 Task: Find connections with filter location Kotagiri with filter topic #house with filter profile language Potuguese with filter current company ANAROCK with filter school Sri Guru Gobind Singh College Of Commerce with filter industry Secretarial Schools with filter service category Typing with filter keywords title Office Clerk
Action: Mouse moved to (311, 204)
Screenshot: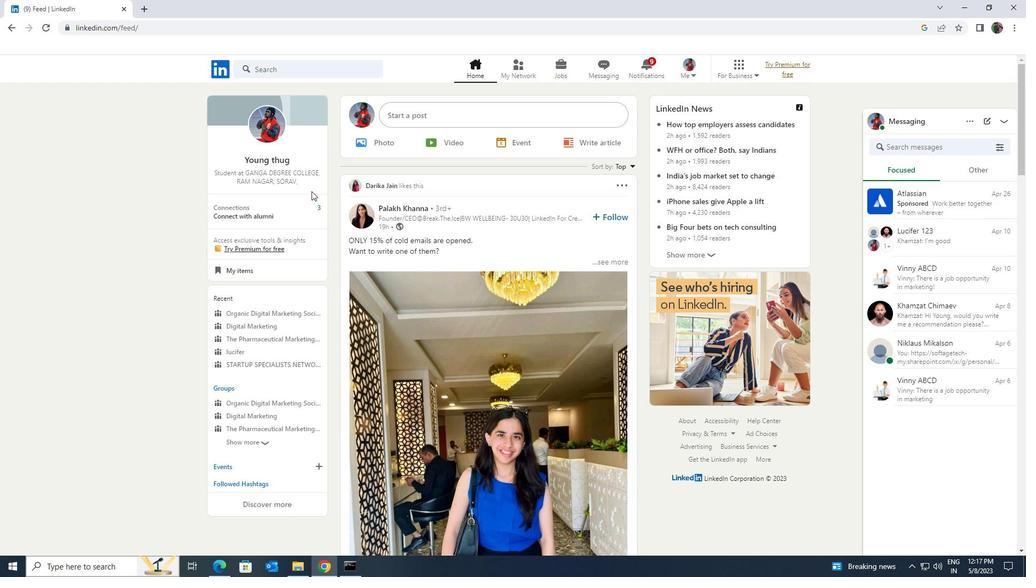
Action: Mouse pressed left at (311, 204)
Screenshot: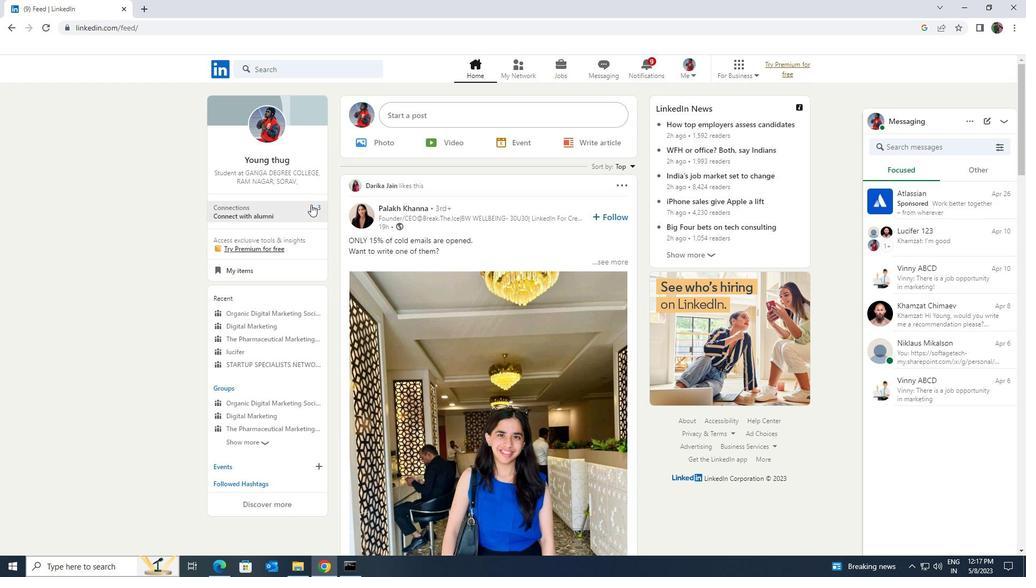 
Action: Mouse moved to (302, 132)
Screenshot: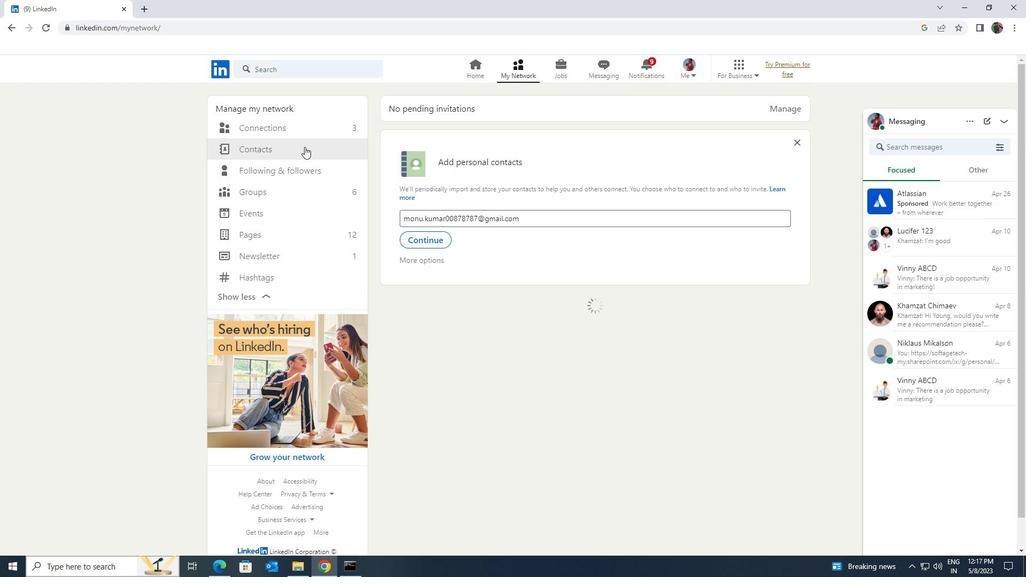 
Action: Mouse pressed left at (302, 132)
Screenshot: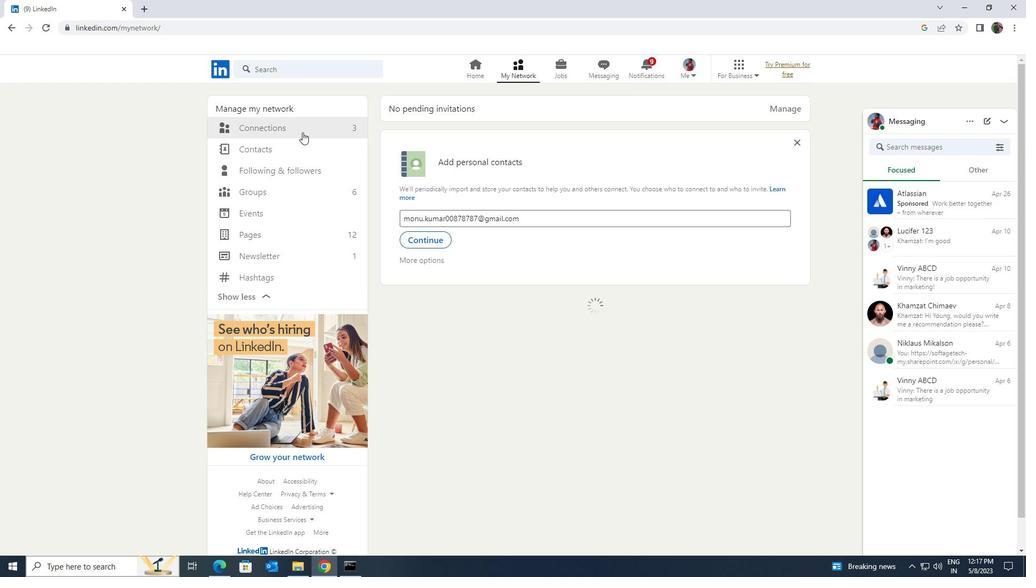 
Action: Mouse moved to (593, 125)
Screenshot: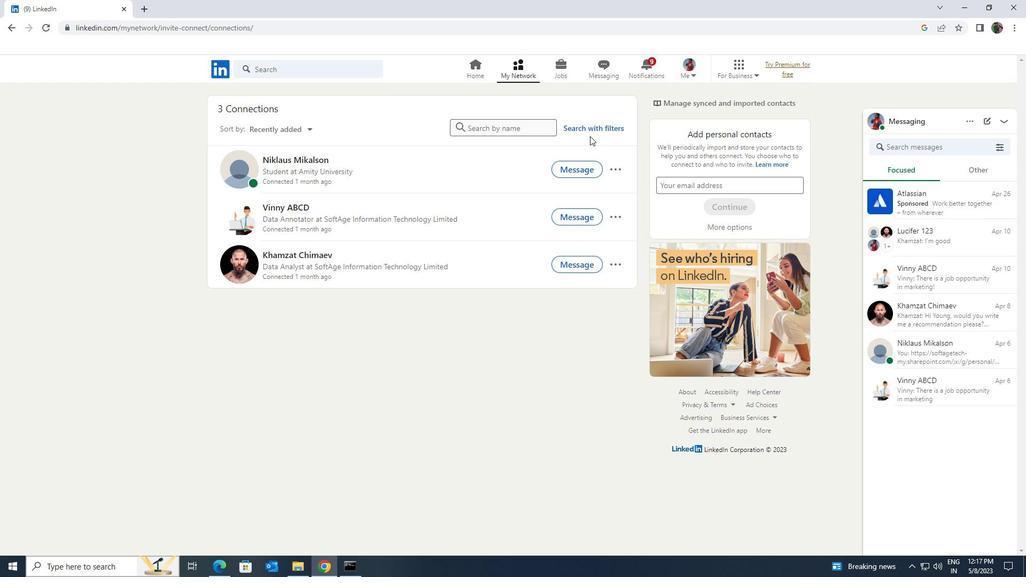 
Action: Mouse pressed left at (593, 125)
Screenshot: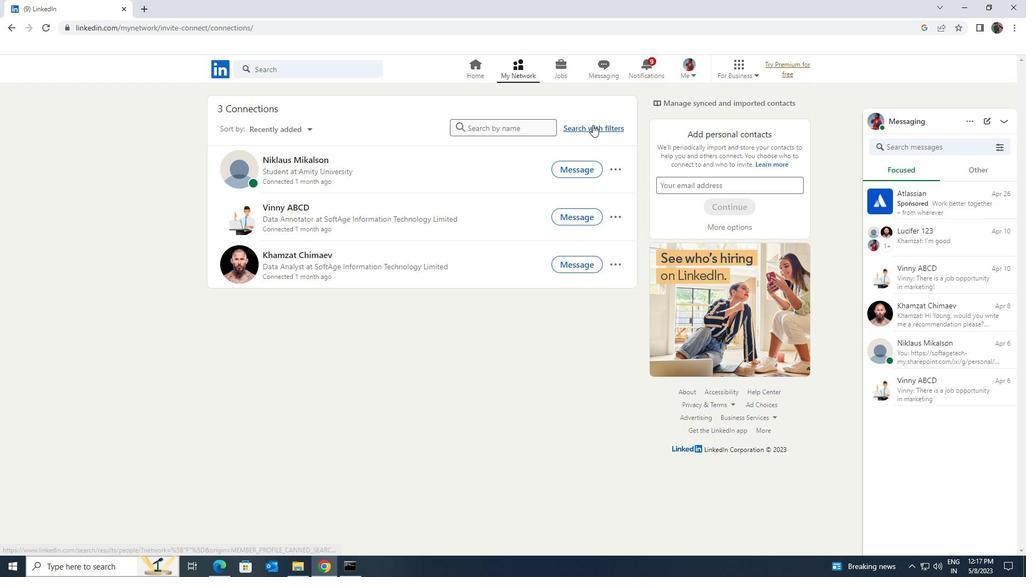 
Action: Mouse moved to (548, 97)
Screenshot: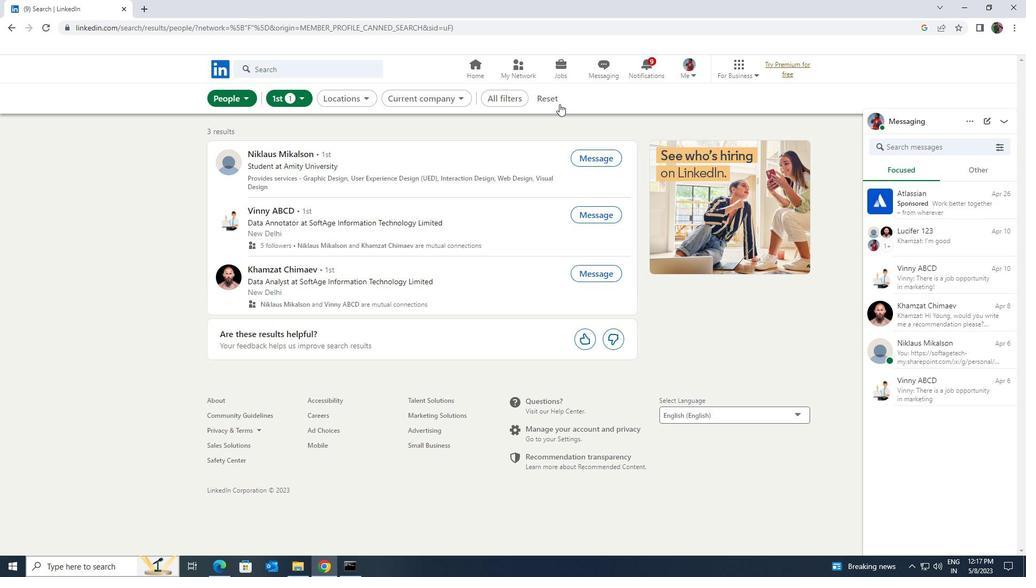 
Action: Mouse pressed left at (548, 97)
Screenshot: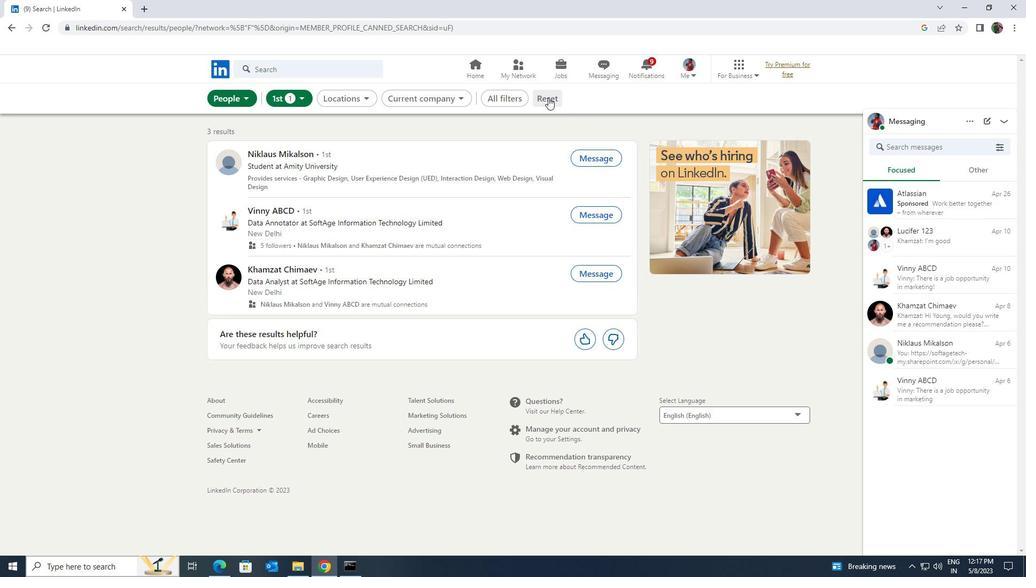 
Action: Mouse moved to (535, 96)
Screenshot: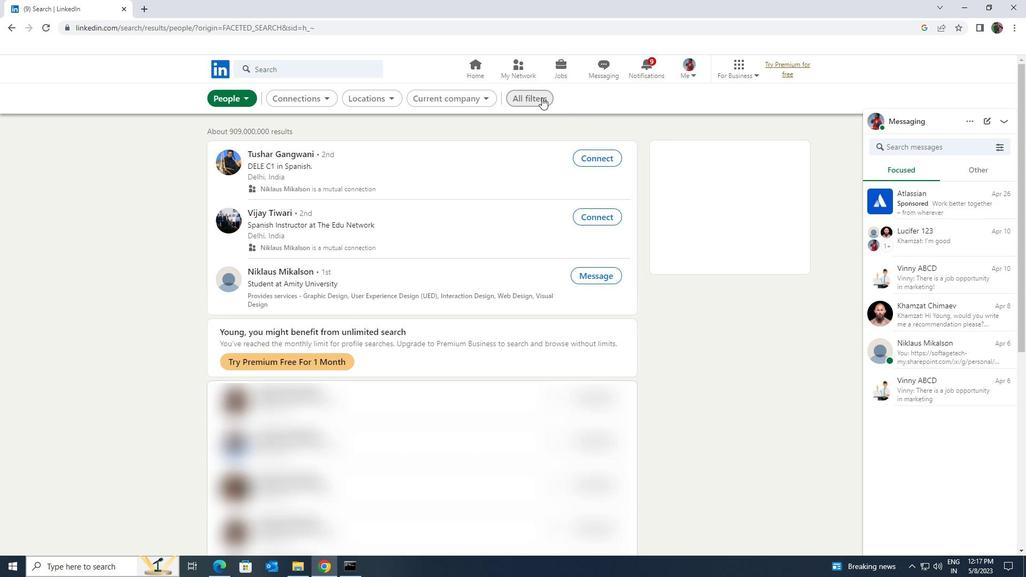 
Action: Mouse pressed left at (535, 96)
Screenshot: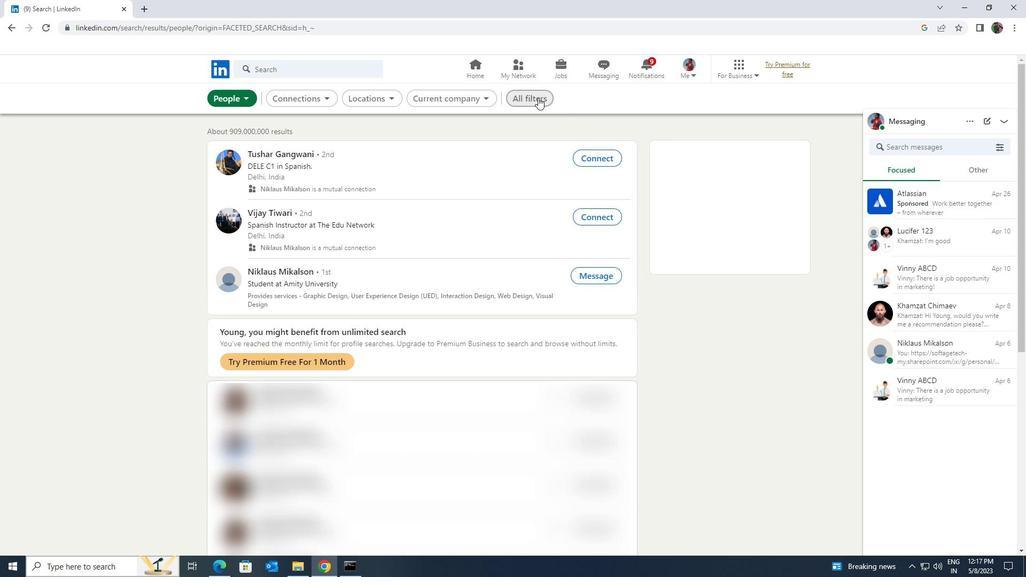 
Action: Mouse moved to (882, 421)
Screenshot: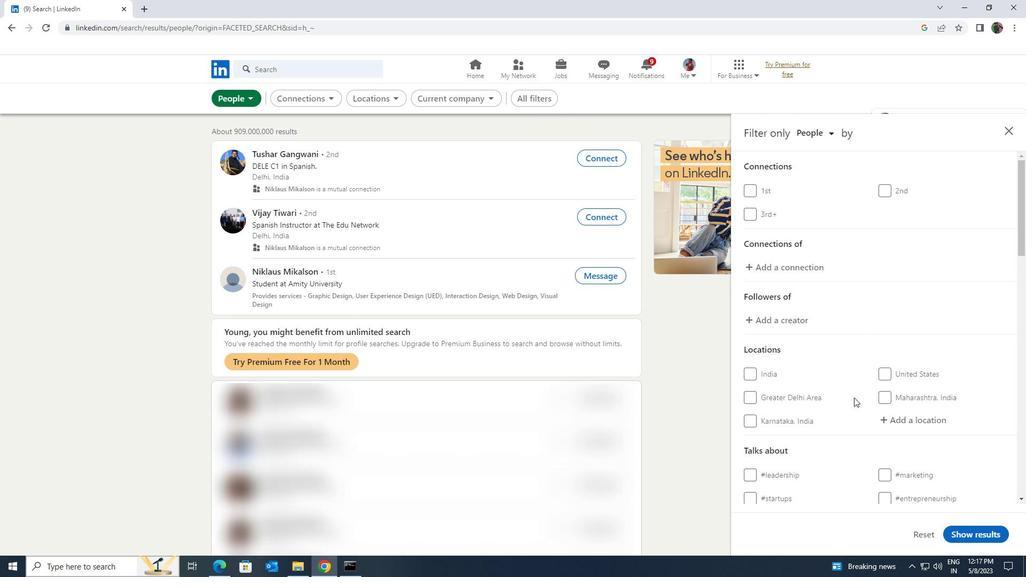
Action: Mouse pressed left at (882, 421)
Screenshot: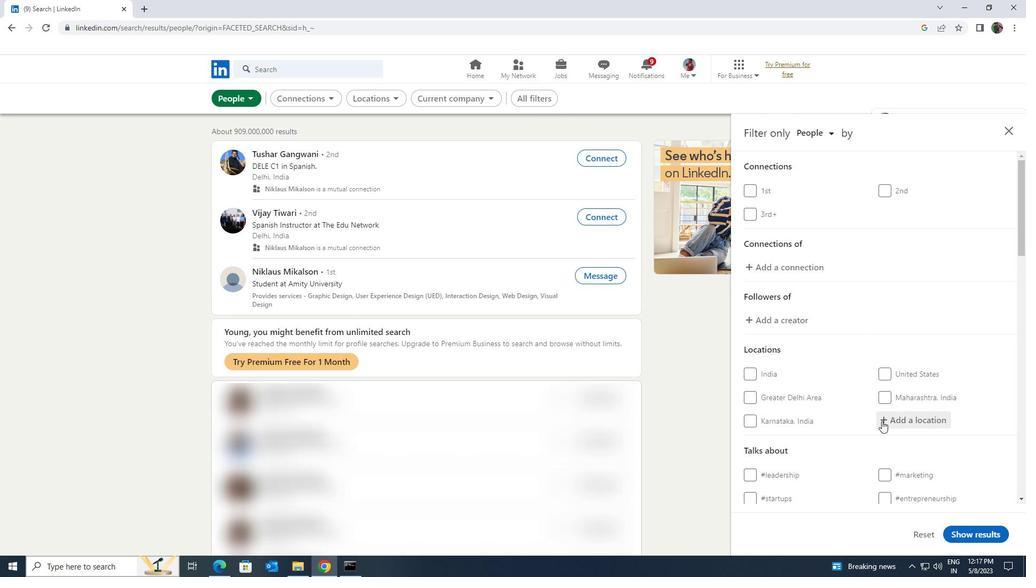 
Action: Key pressed <Key.shift>KOTAGIRI
Screenshot: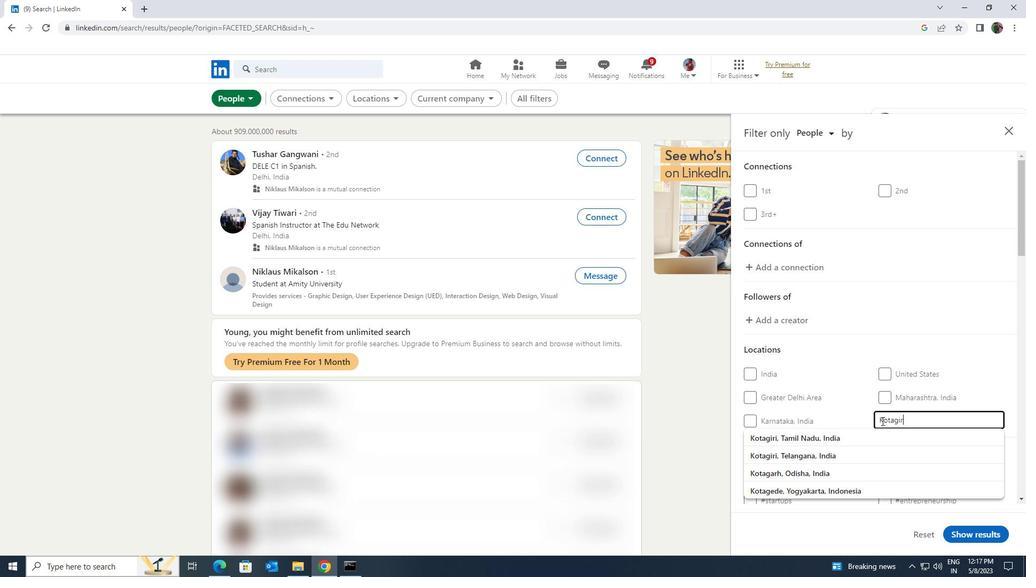 
Action: Mouse moved to (882, 431)
Screenshot: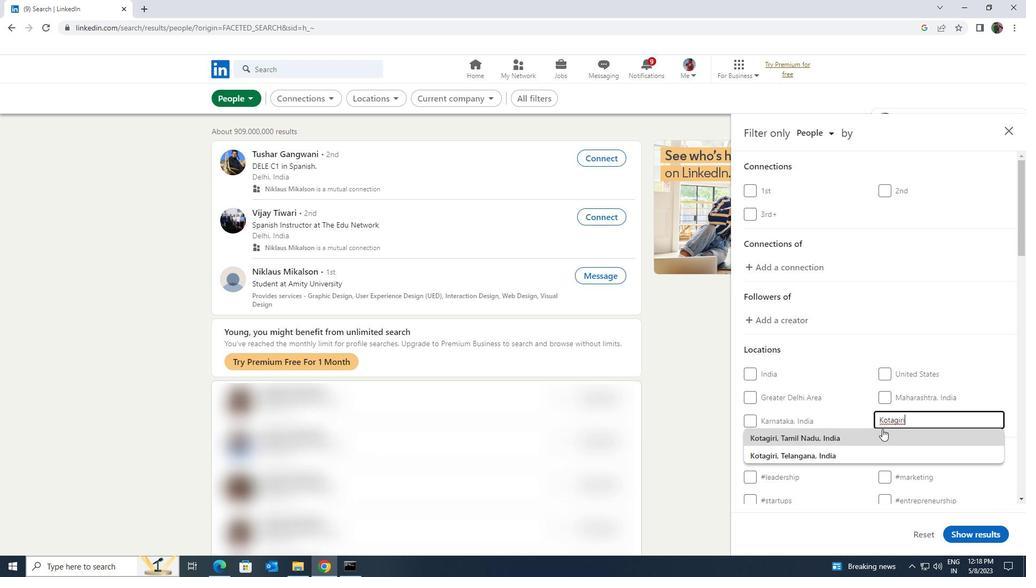 
Action: Mouse pressed left at (882, 431)
Screenshot: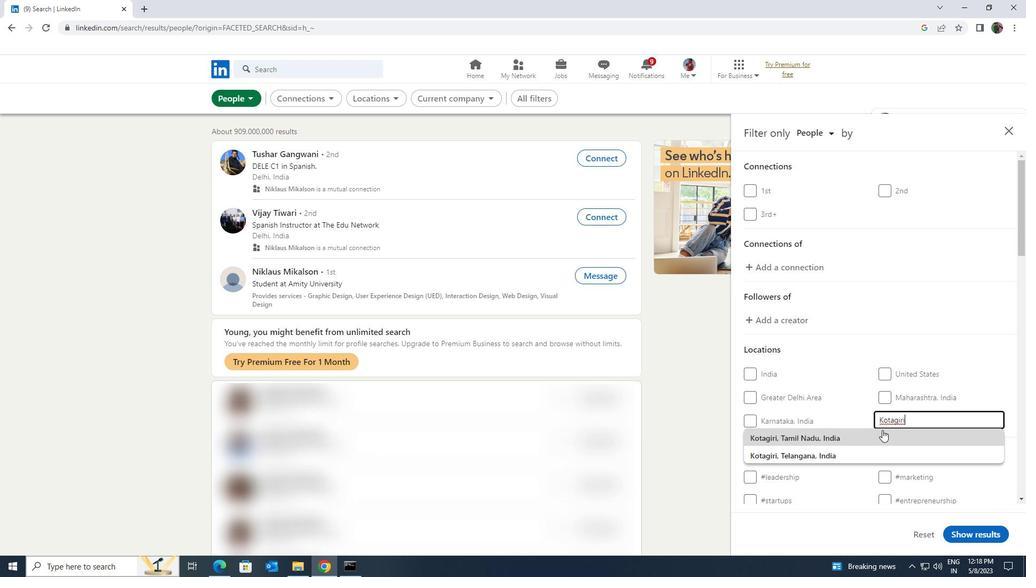 
Action: Mouse scrolled (882, 430) with delta (0, 0)
Screenshot: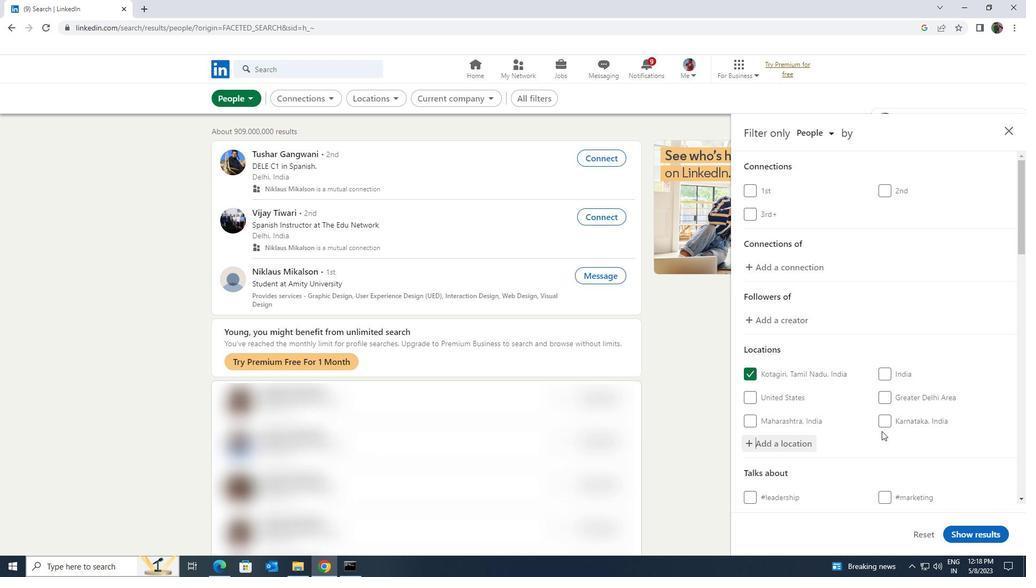 
Action: Mouse scrolled (882, 430) with delta (0, 0)
Screenshot: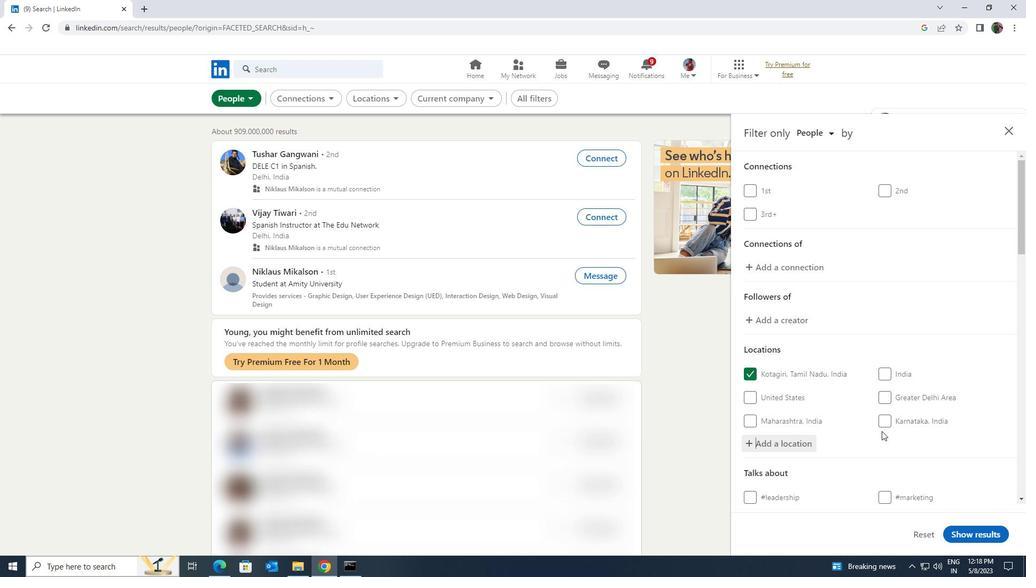 
Action: Mouse moved to (882, 431)
Screenshot: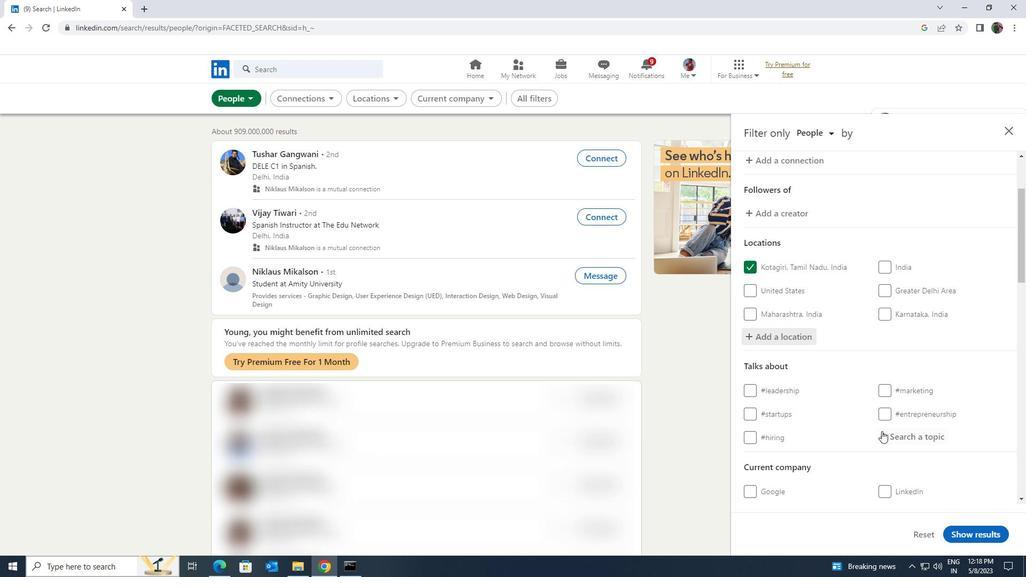 
Action: Mouse pressed left at (882, 431)
Screenshot: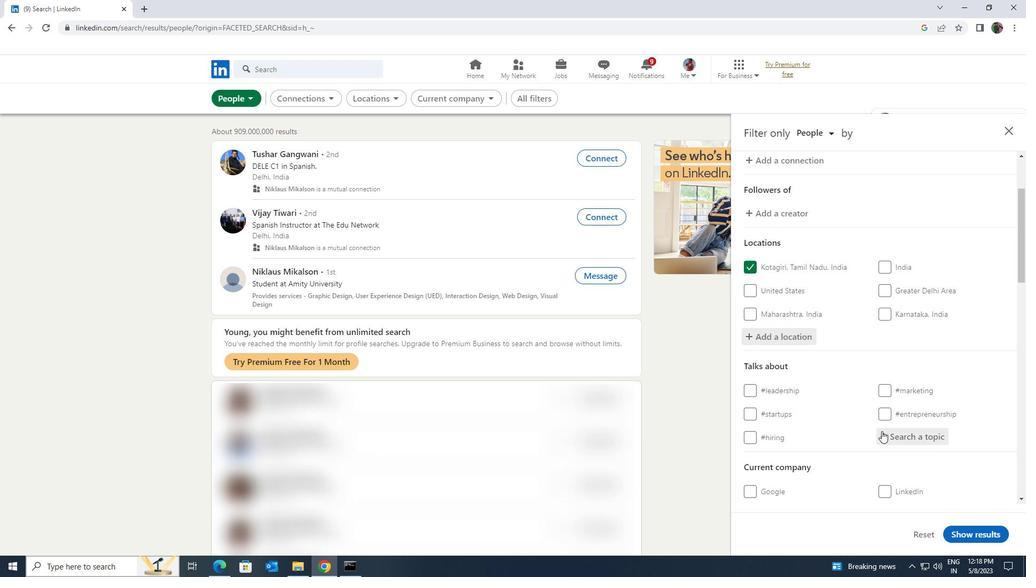 
Action: Key pressed <Key.shift><Key.shift><Key.shift><Key.shift>HOUSE
Screenshot: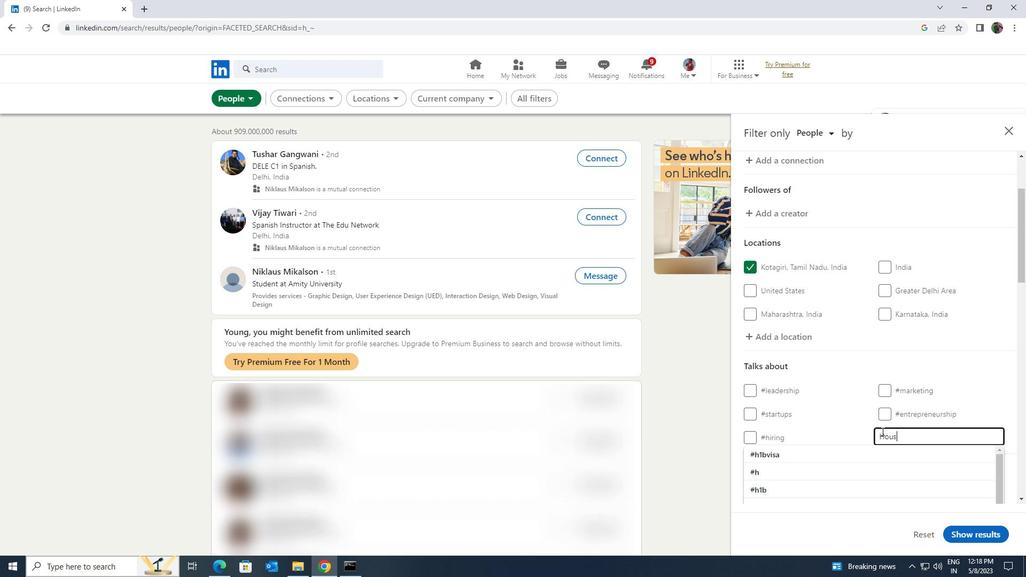 
Action: Mouse moved to (871, 451)
Screenshot: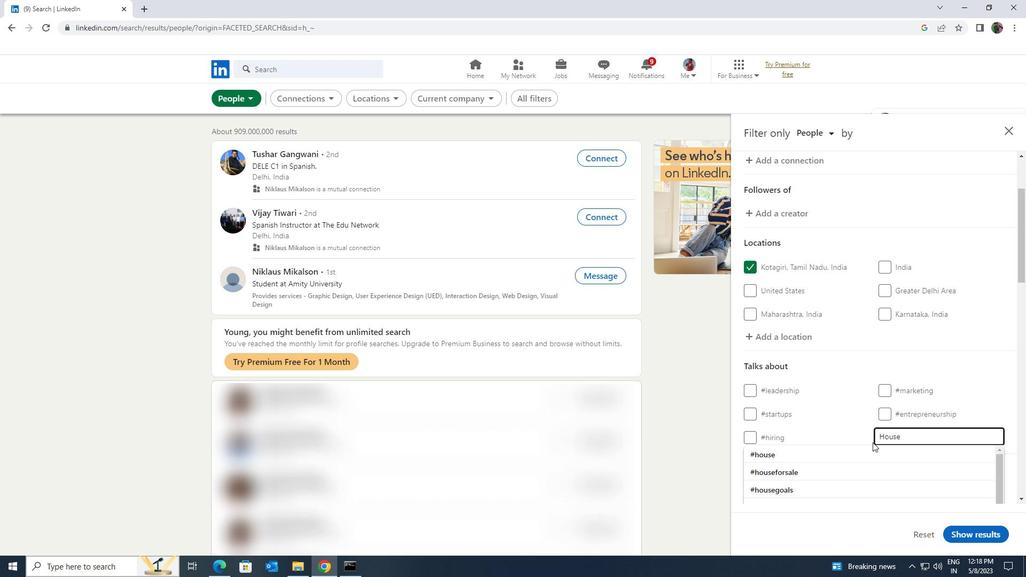 
Action: Mouse pressed left at (871, 451)
Screenshot: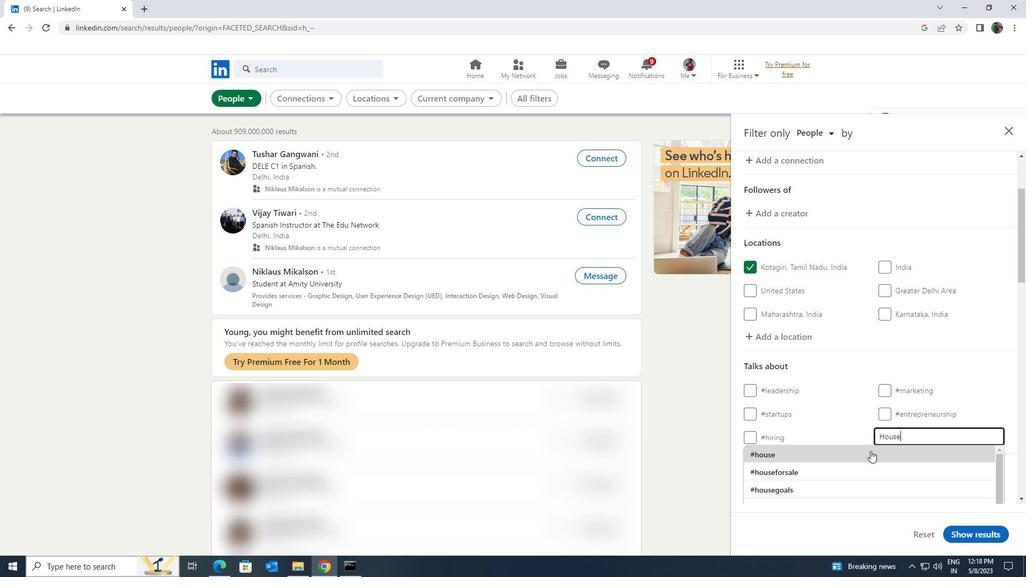 
Action: Mouse moved to (866, 448)
Screenshot: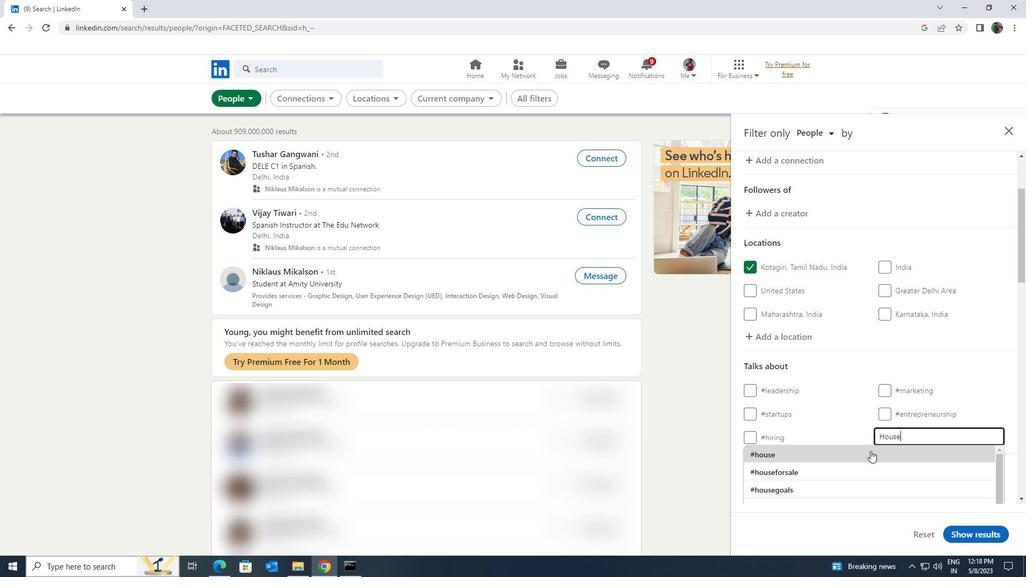 
Action: Mouse scrolled (866, 448) with delta (0, 0)
Screenshot: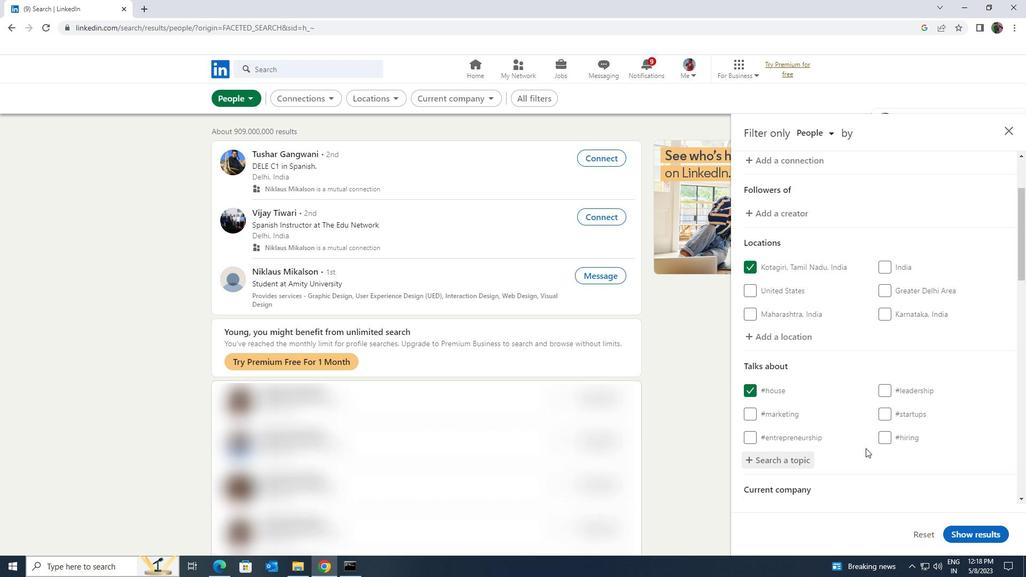 
Action: Mouse scrolled (866, 448) with delta (0, 0)
Screenshot: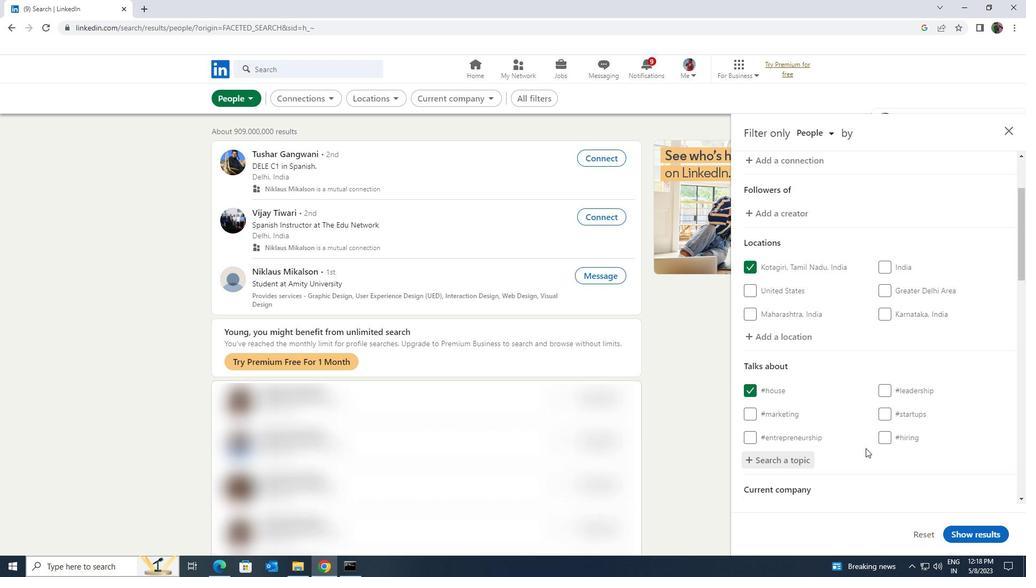 
Action: Mouse scrolled (866, 448) with delta (0, 0)
Screenshot: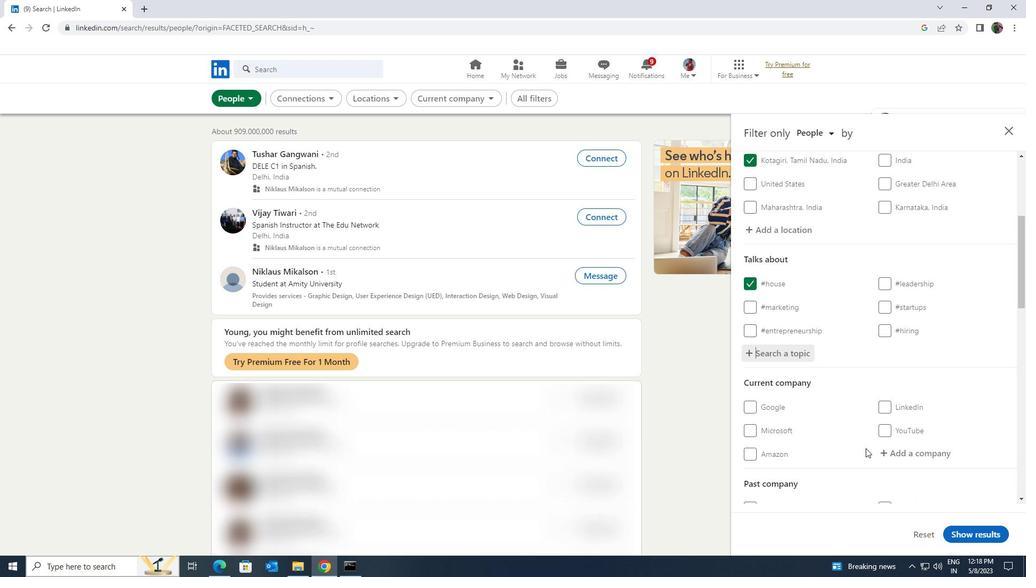 
Action: Mouse scrolled (866, 448) with delta (0, 0)
Screenshot: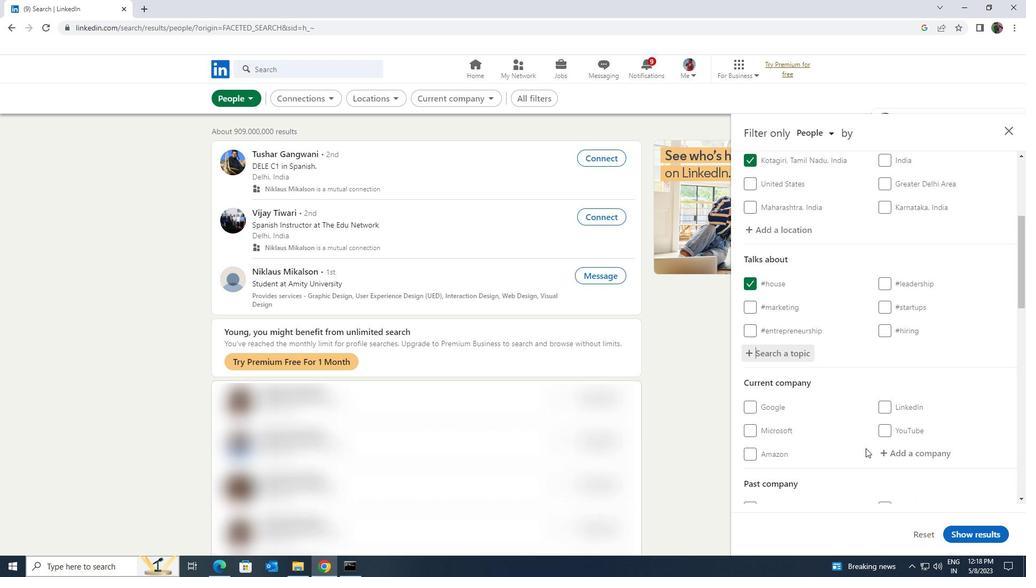 
Action: Mouse scrolled (866, 448) with delta (0, 0)
Screenshot: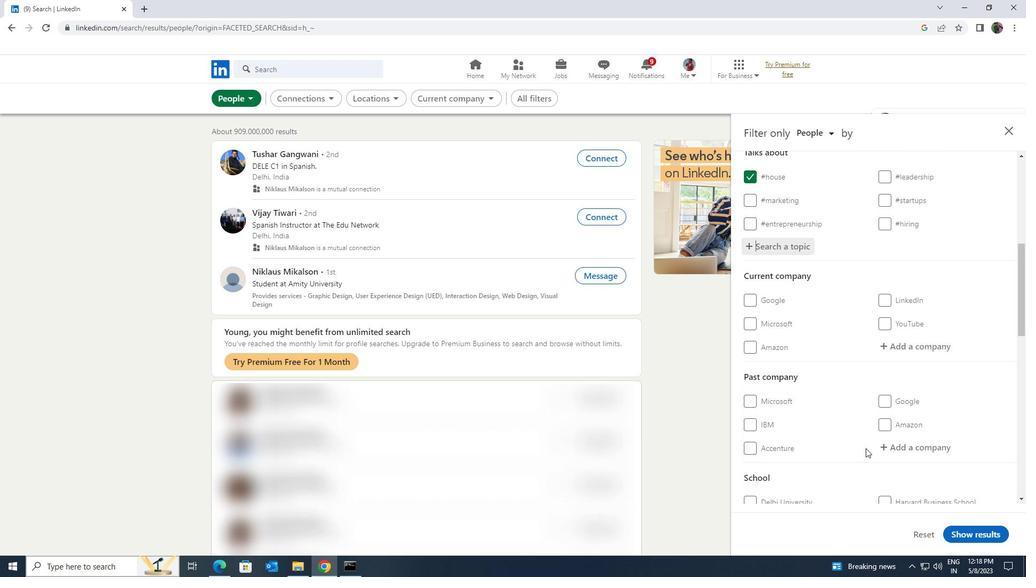 
Action: Mouse scrolled (866, 448) with delta (0, 0)
Screenshot: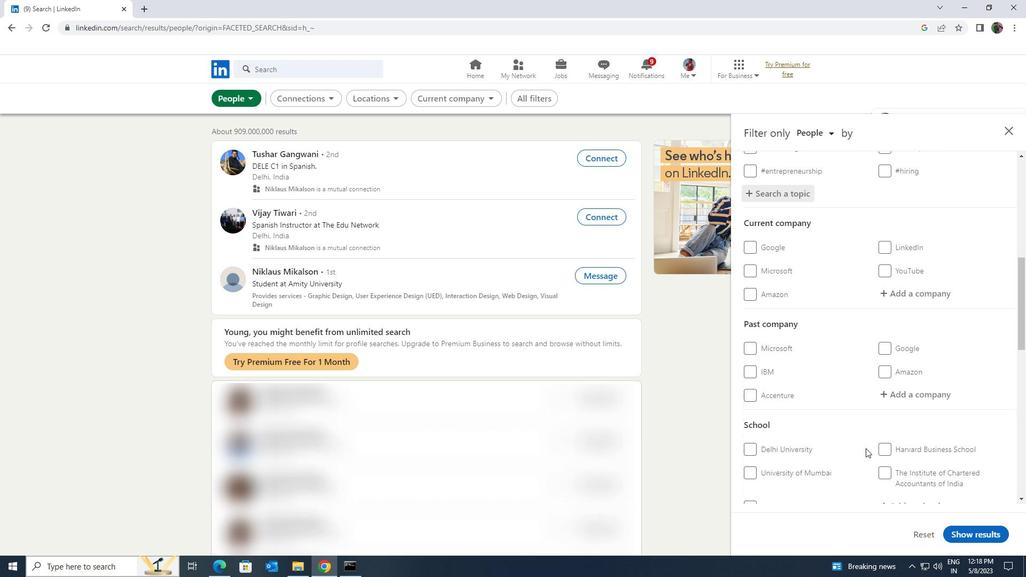 
Action: Mouse scrolled (866, 448) with delta (0, 0)
Screenshot: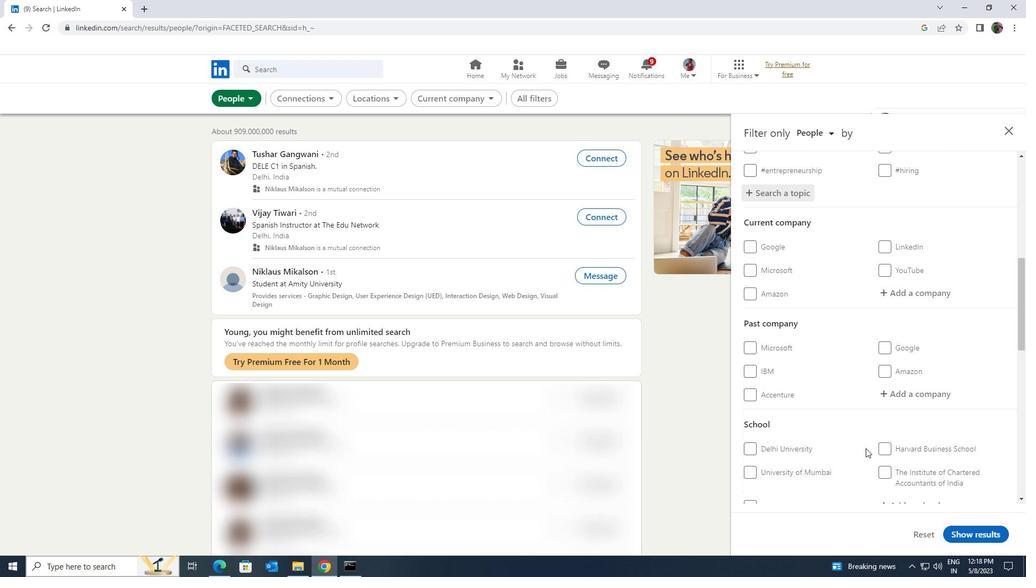
Action: Mouse scrolled (866, 448) with delta (0, 0)
Screenshot: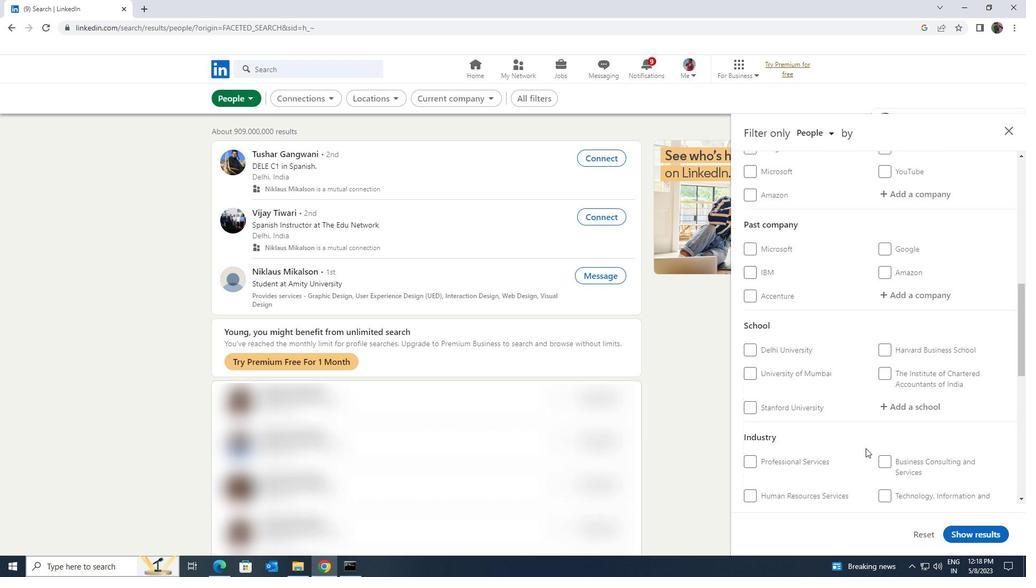 
Action: Mouse scrolled (866, 448) with delta (0, 0)
Screenshot: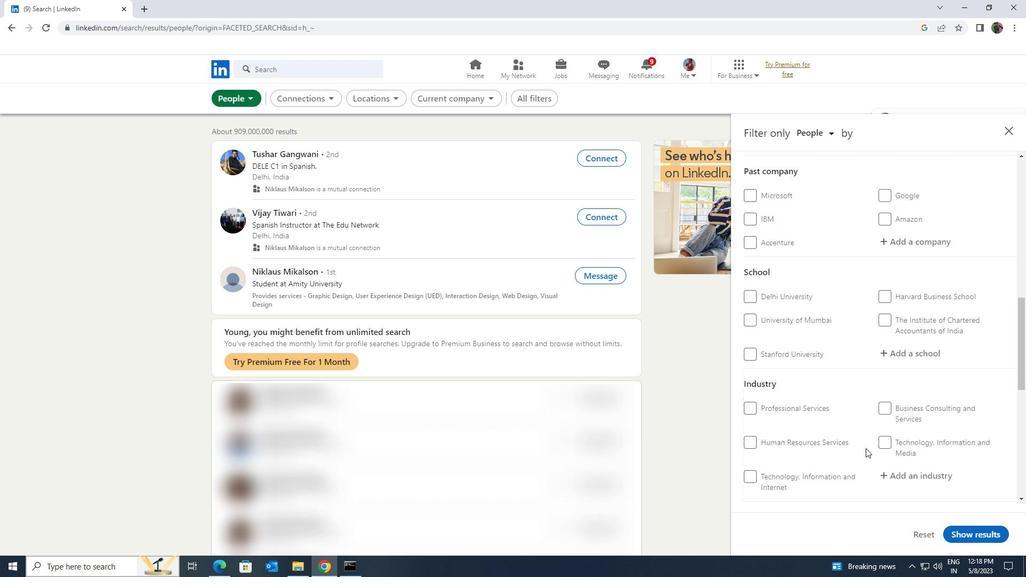
Action: Mouse scrolled (866, 448) with delta (0, 0)
Screenshot: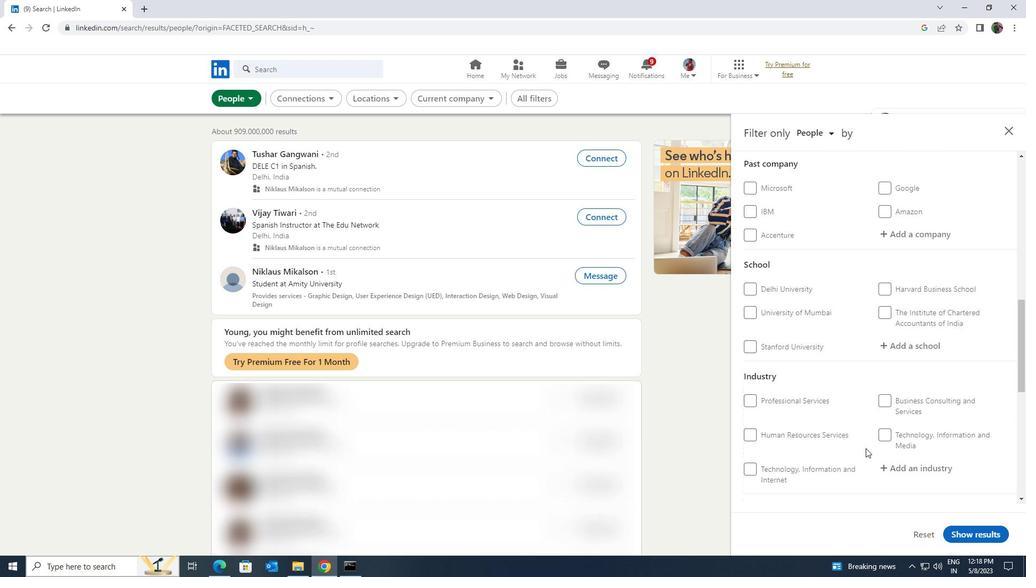 
Action: Mouse scrolled (866, 448) with delta (0, 0)
Screenshot: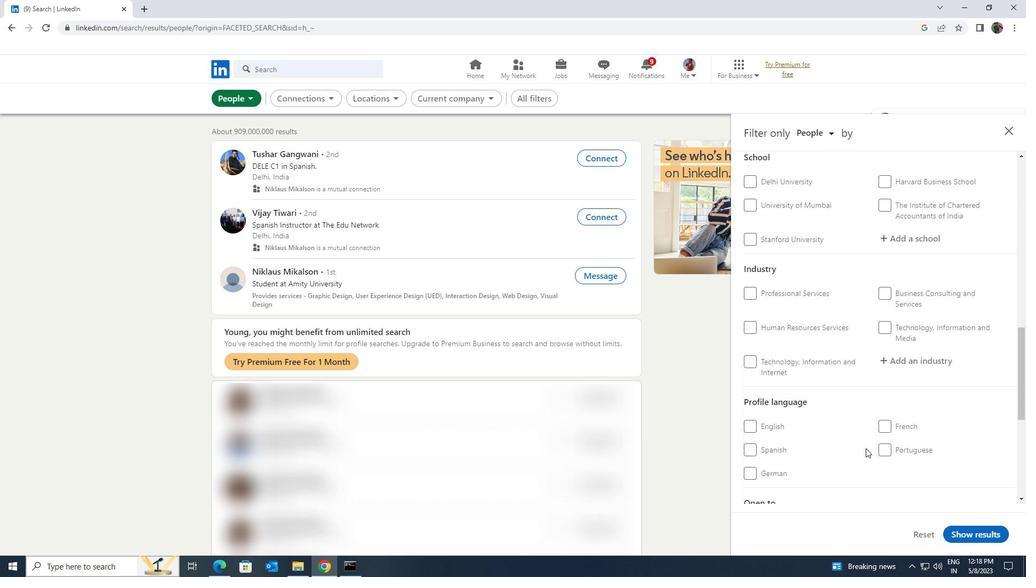 
Action: Mouse moved to (882, 397)
Screenshot: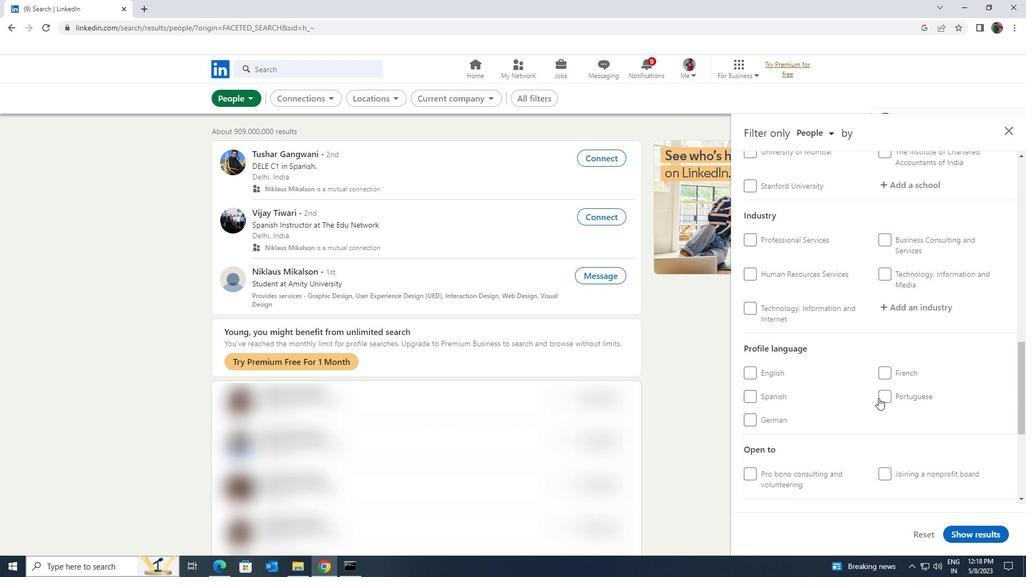 
Action: Mouse pressed left at (882, 397)
Screenshot: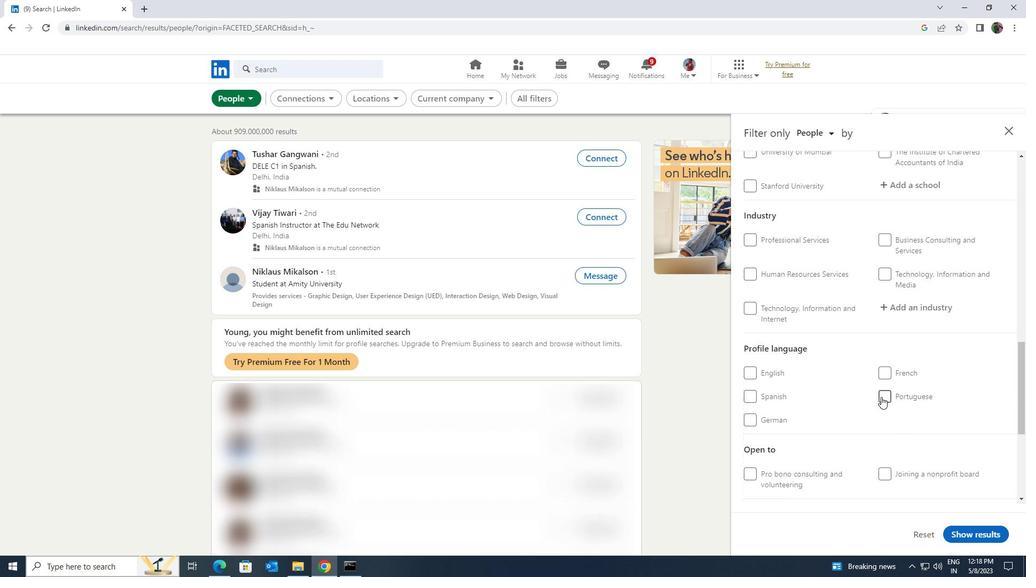 
Action: Mouse moved to (883, 399)
Screenshot: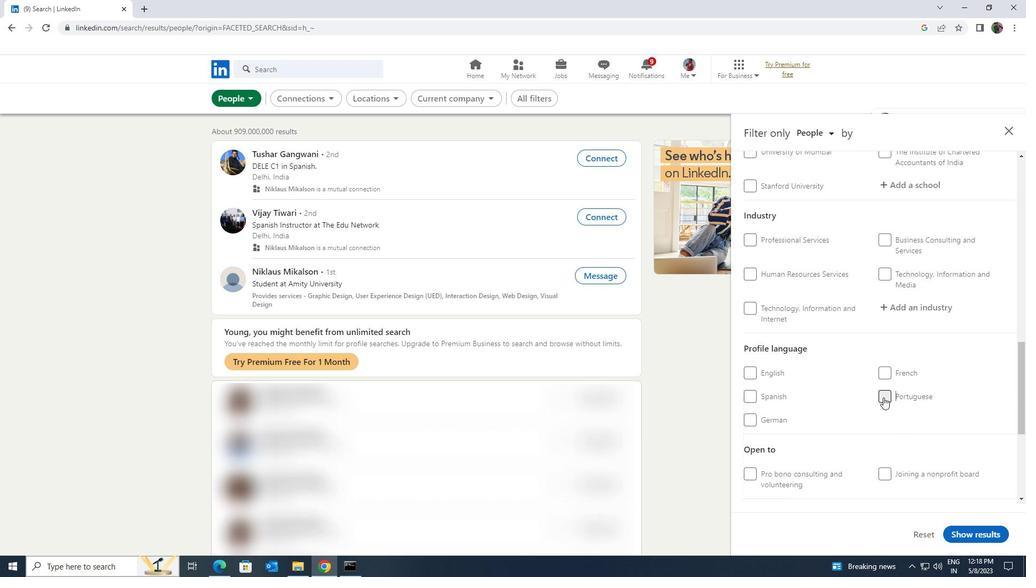 
Action: Mouse scrolled (883, 399) with delta (0, 0)
Screenshot: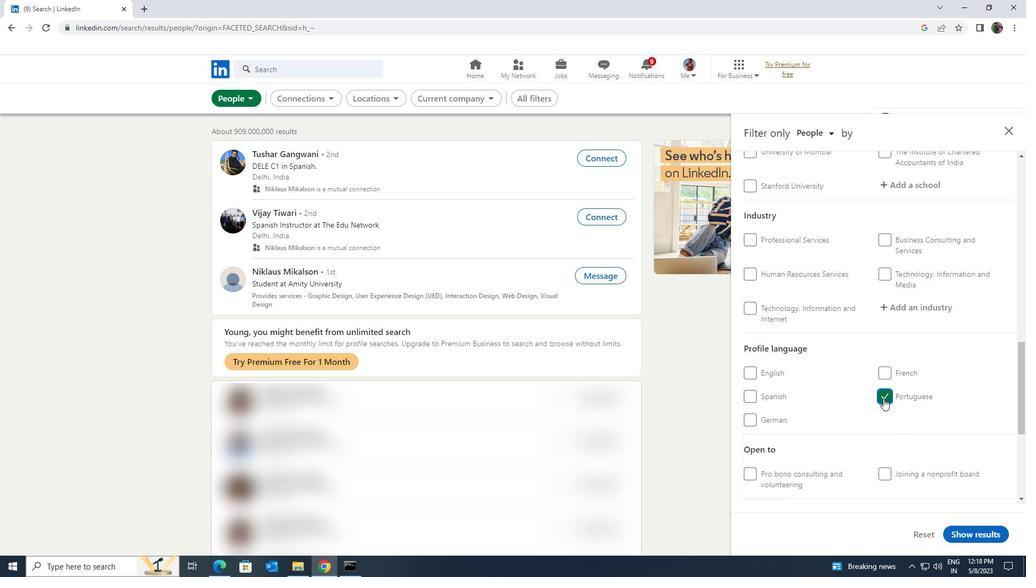
Action: Mouse scrolled (883, 399) with delta (0, 0)
Screenshot: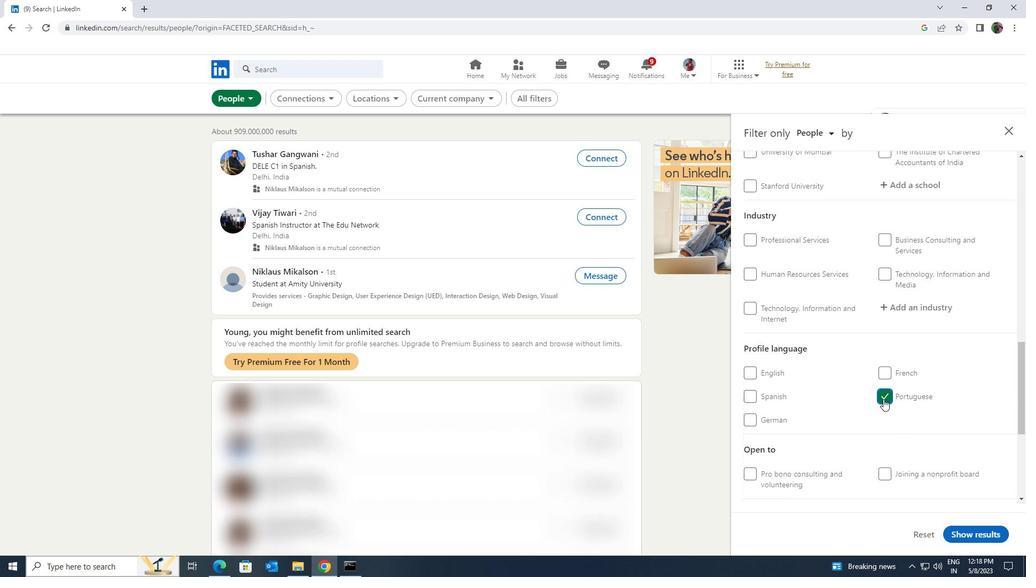 
Action: Mouse scrolled (883, 399) with delta (0, 0)
Screenshot: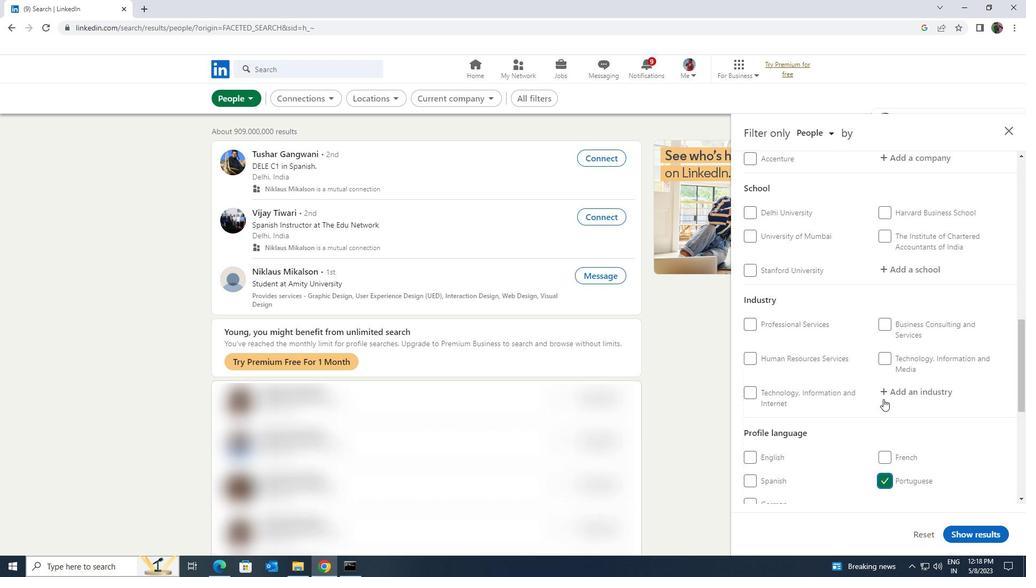 
Action: Mouse scrolled (883, 399) with delta (0, 0)
Screenshot: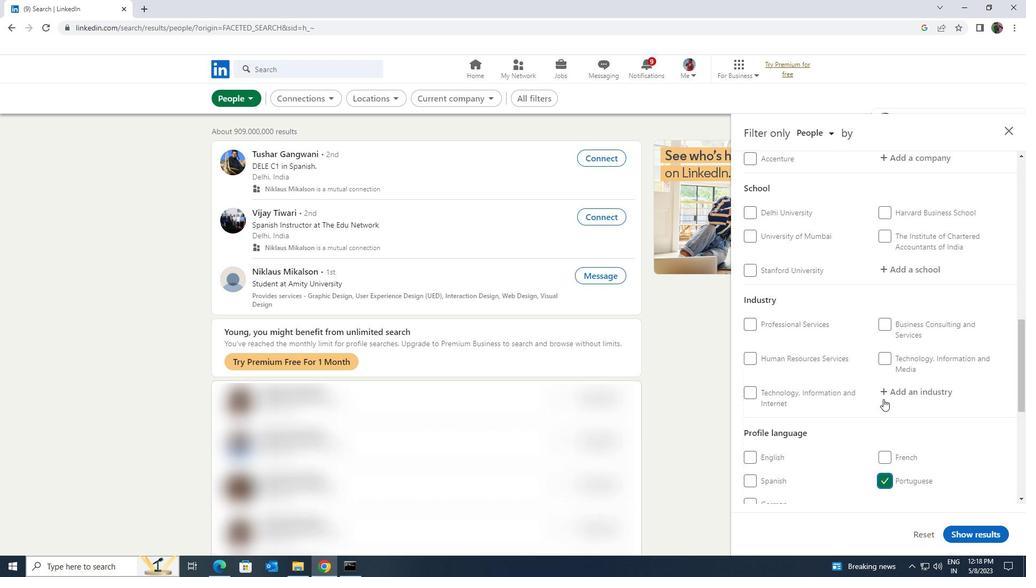 
Action: Mouse scrolled (883, 399) with delta (0, 0)
Screenshot: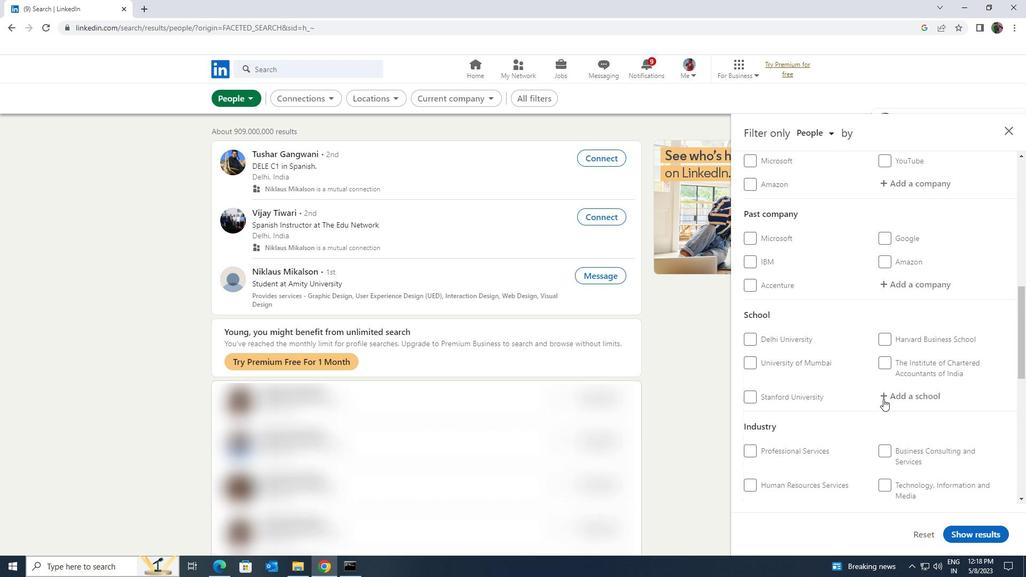 
Action: Mouse scrolled (883, 399) with delta (0, 0)
Screenshot: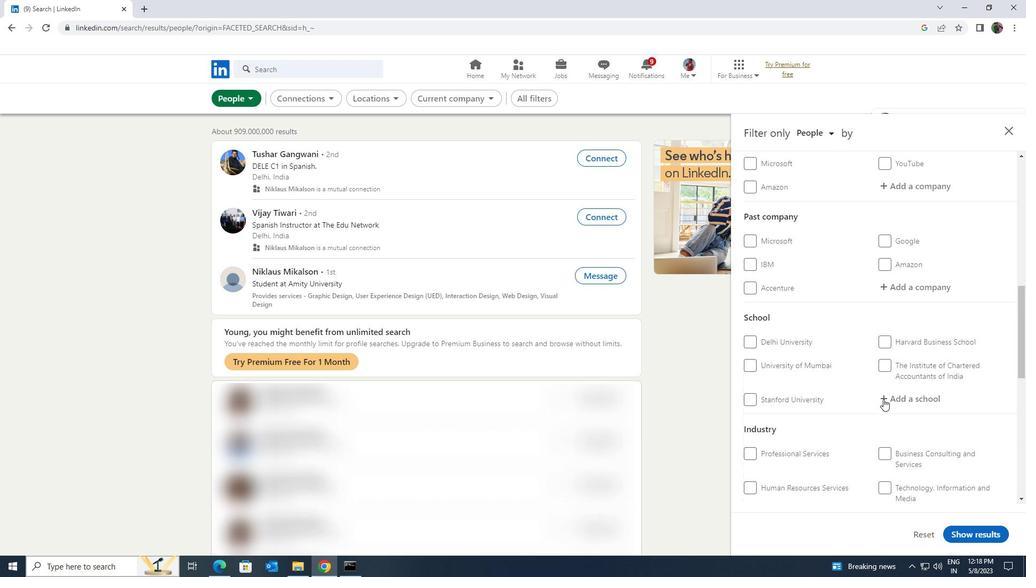 
Action: Mouse scrolled (883, 399) with delta (0, 0)
Screenshot: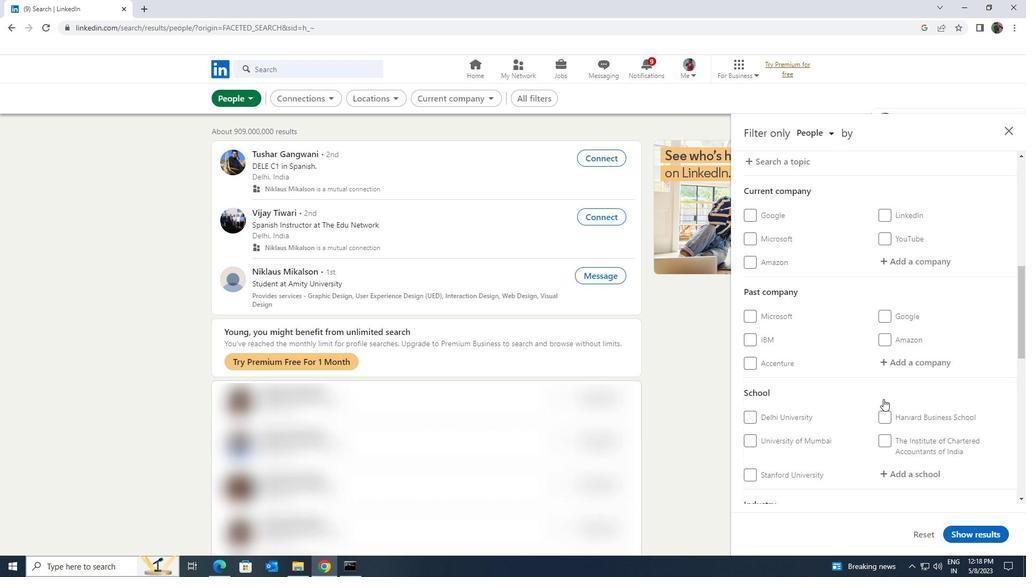 
Action: Mouse moved to (890, 353)
Screenshot: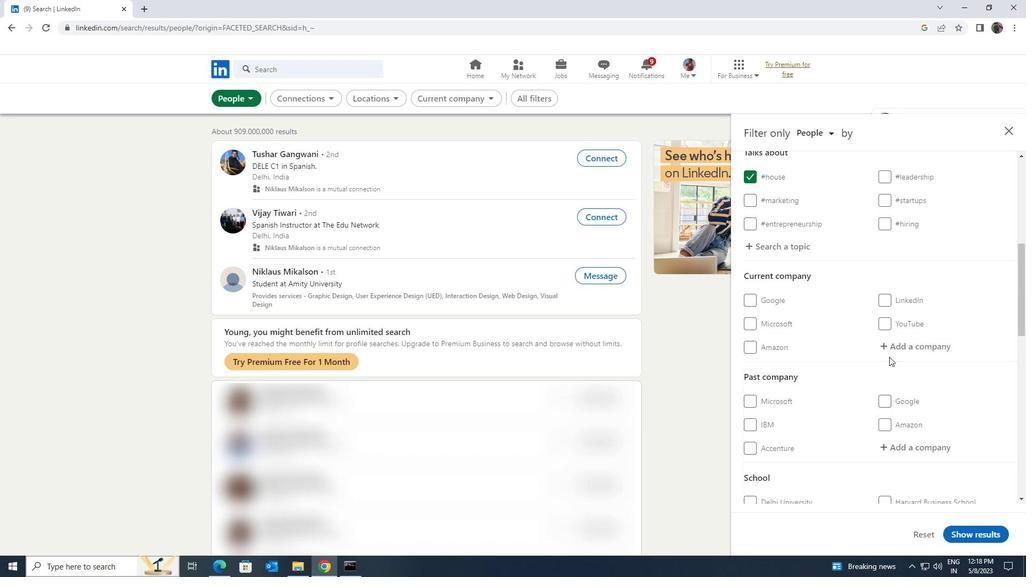 
Action: Mouse pressed left at (890, 353)
Screenshot: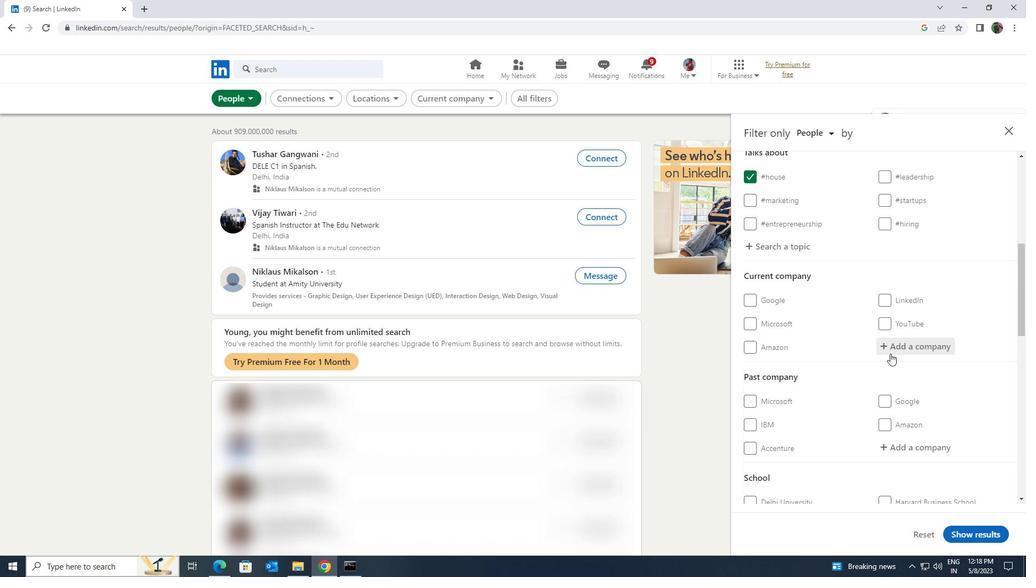 
Action: Key pressed <Key.shift><Key.shift><Key.shift><Key.shift><Key.shift>ANAR<Key.shift>OCK
Screenshot: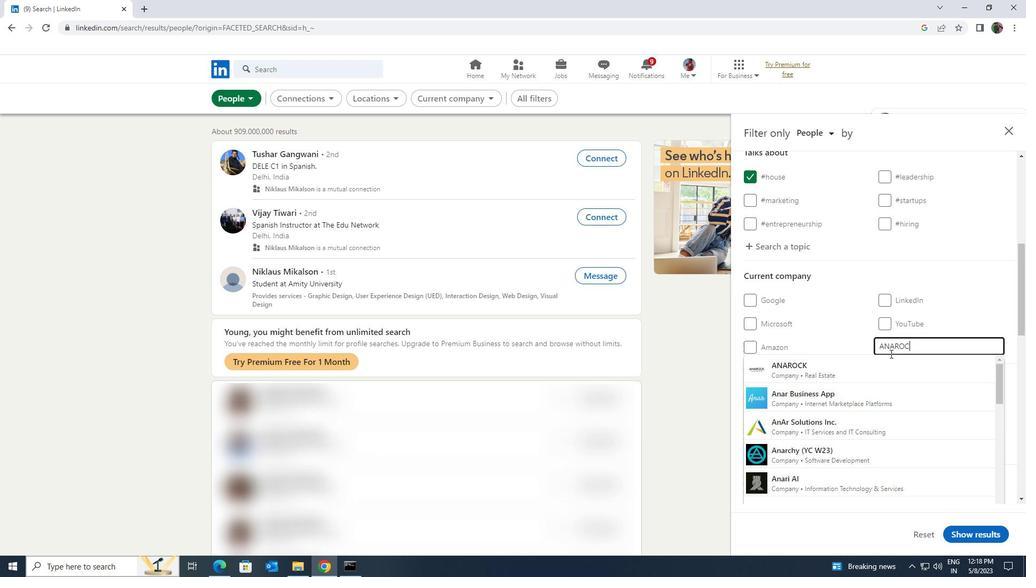 
Action: Mouse moved to (890, 361)
Screenshot: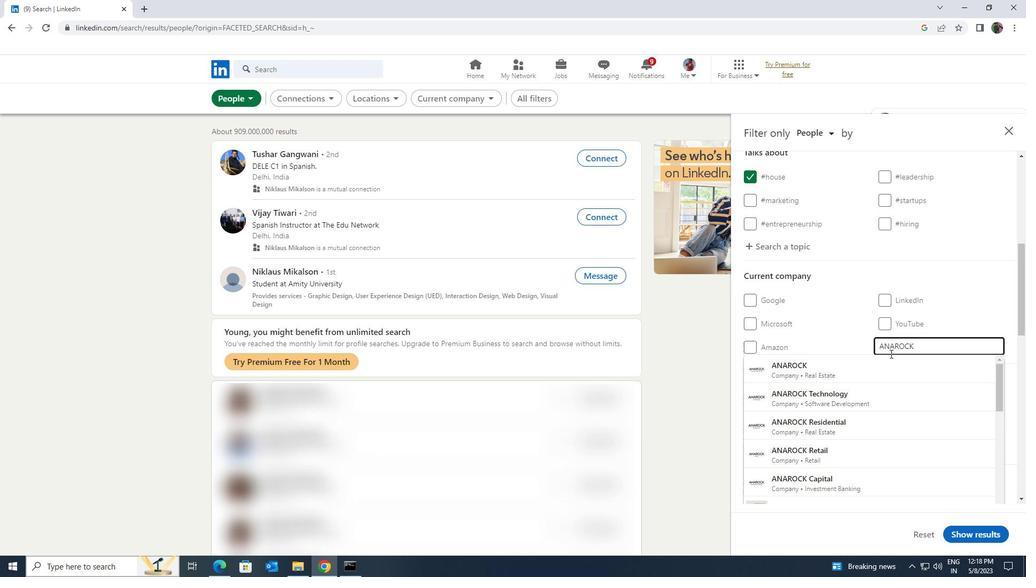 
Action: Mouse pressed left at (890, 361)
Screenshot: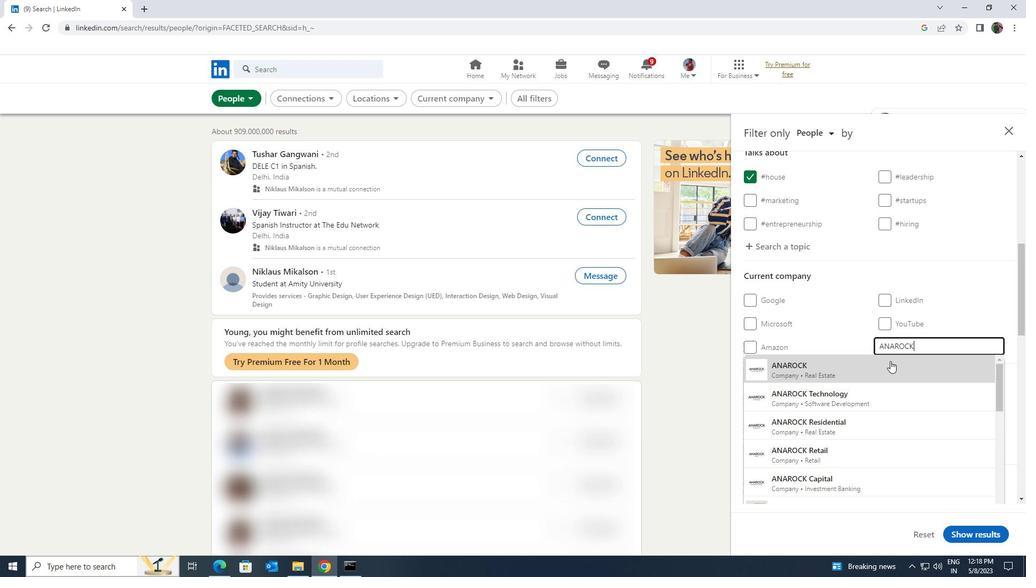 
Action: Mouse scrolled (890, 360) with delta (0, 0)
Screenshot: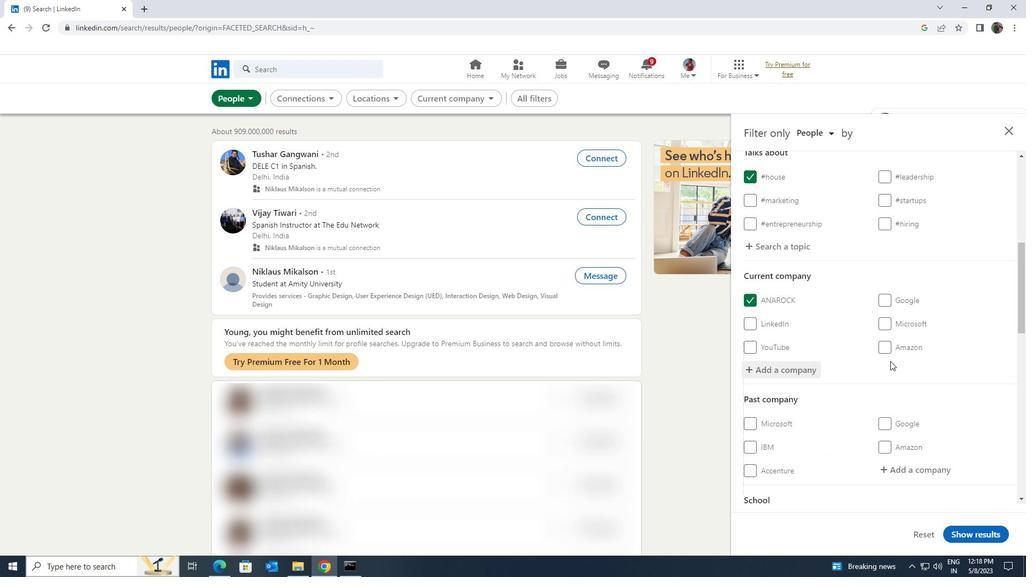 
Action: Mouse scrolled (890, 360) with delta (0, 0)
Screenshot: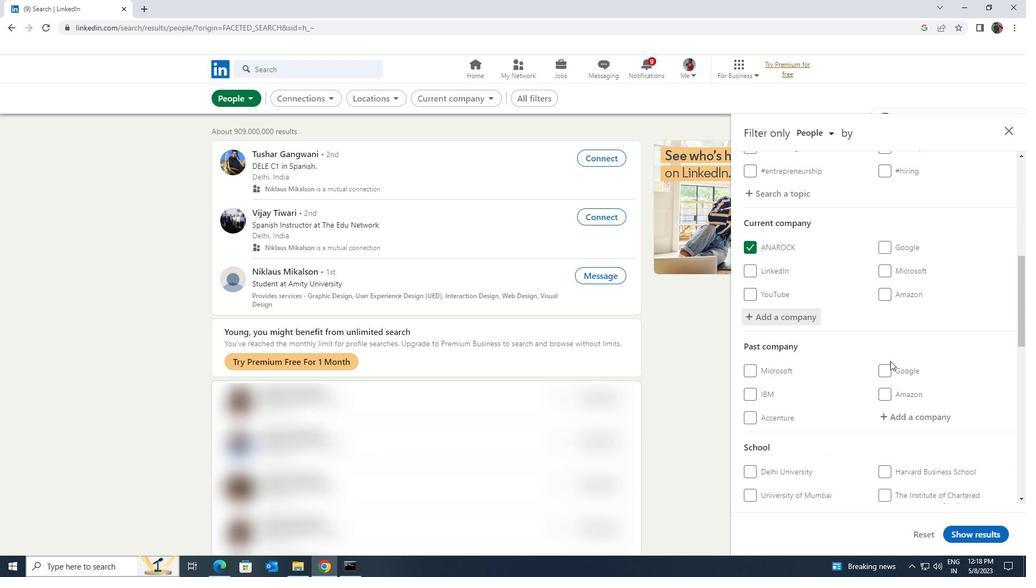 
Action: Mouse scrolled (890, 360) with delta (0, 0)
Screenshot: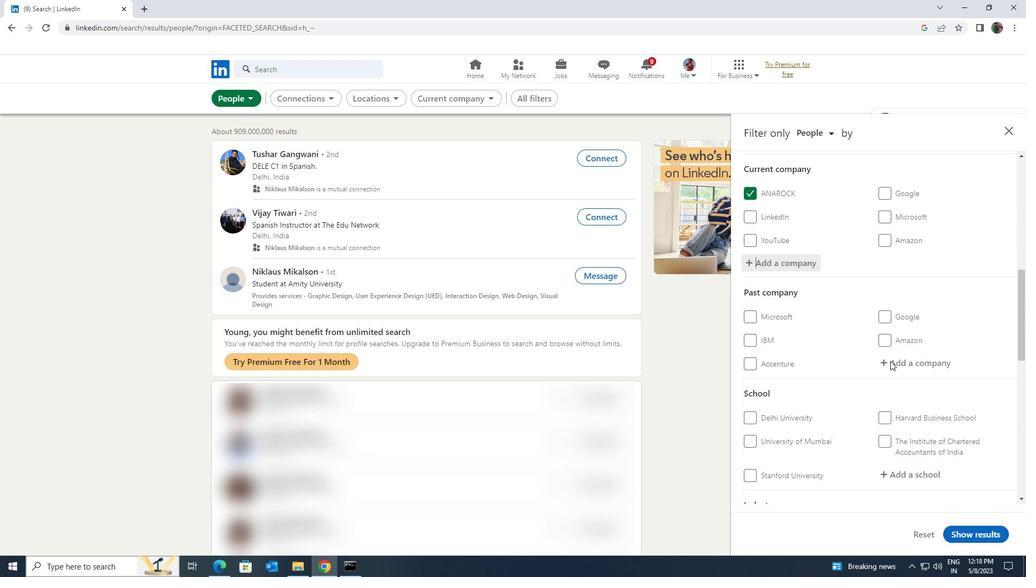 
Action: Mouse moved to (901, 414)
Screenshot: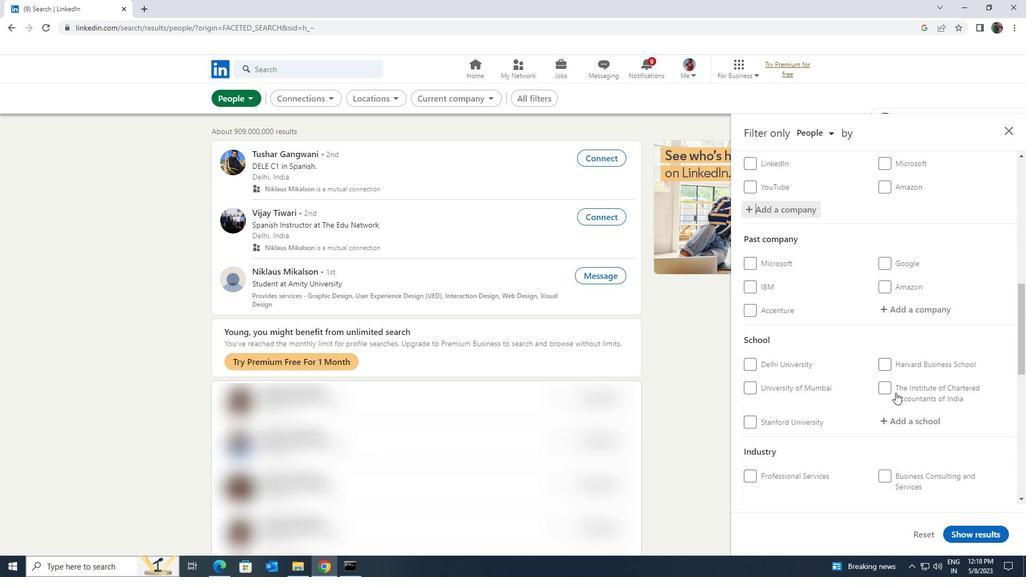 
Action: Mouse pressed left at (901, 414)
Screenshot: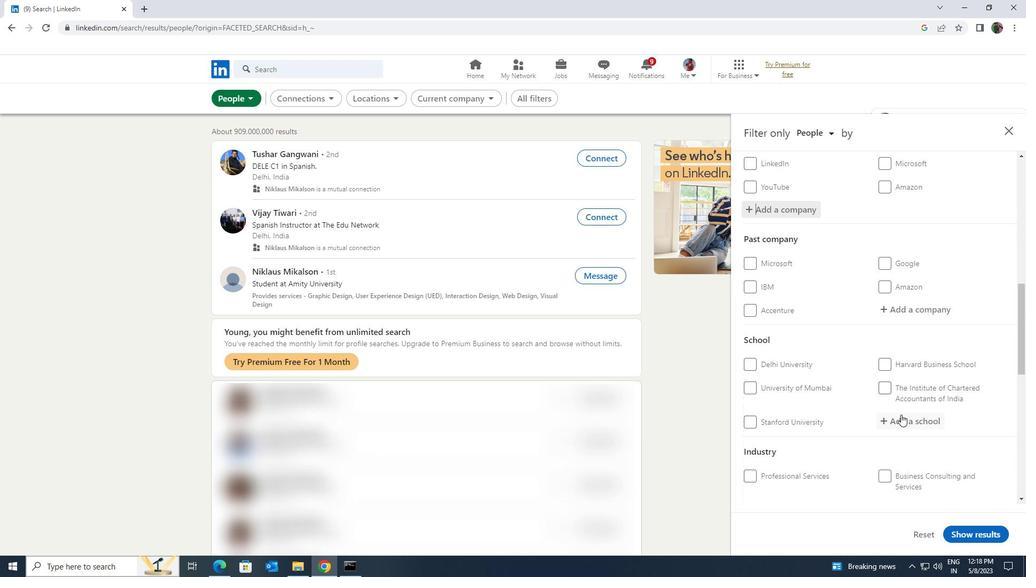
Action: Mouse moved to (902, 414)
Screenshot: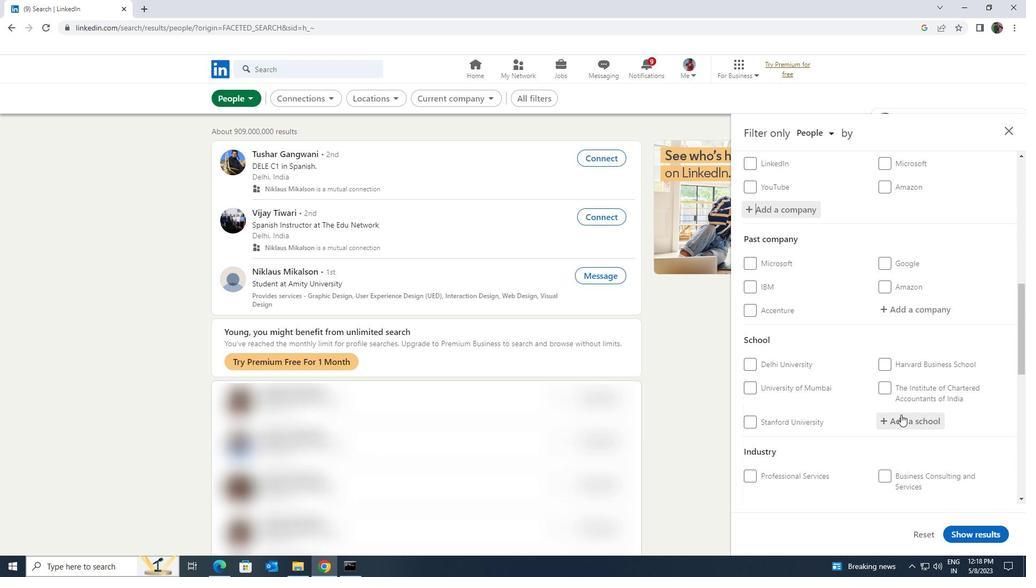 
Action: Key pressed <Key.shift><Key.shift><Key.shift>SRI<Key.space><Key.shift>GURU<Key.space><Key.shift><Key.shift><Key.shift><Key.shift><Key.shift><Key.shift><Key.shift><Key.shift><Key.shift><Key.shift><Key.shift><Key.shift>GOBIND
Screenshot: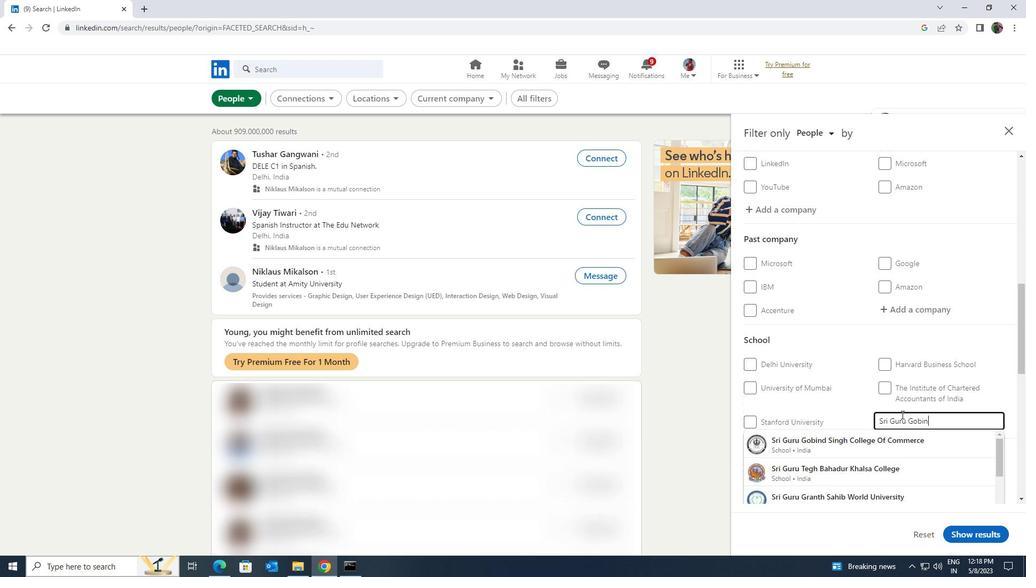 
Action: Mouse moved to (897, 431)
Screenshot: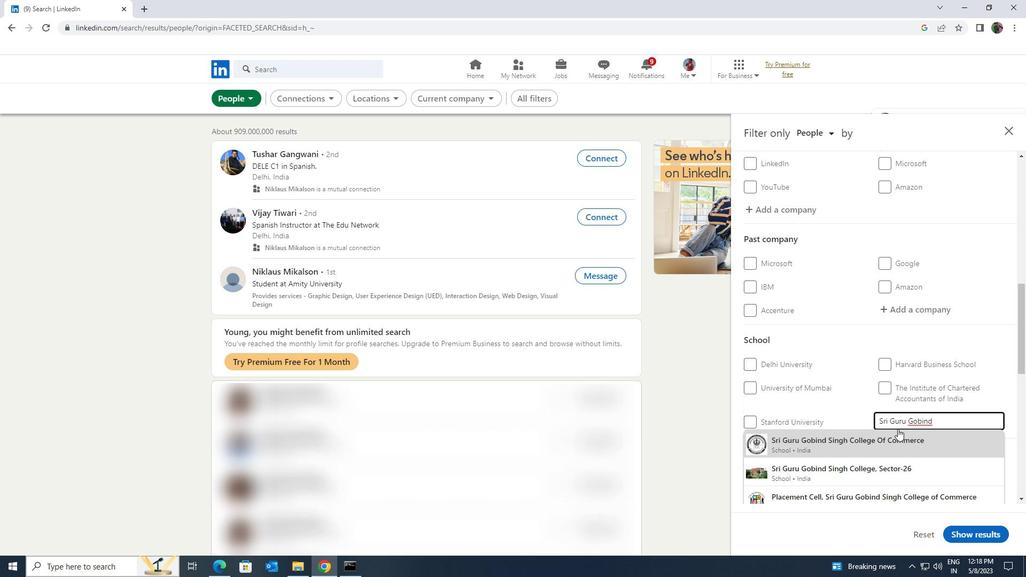
Action: Mouse pressed left at (897, 431)
Screenshot: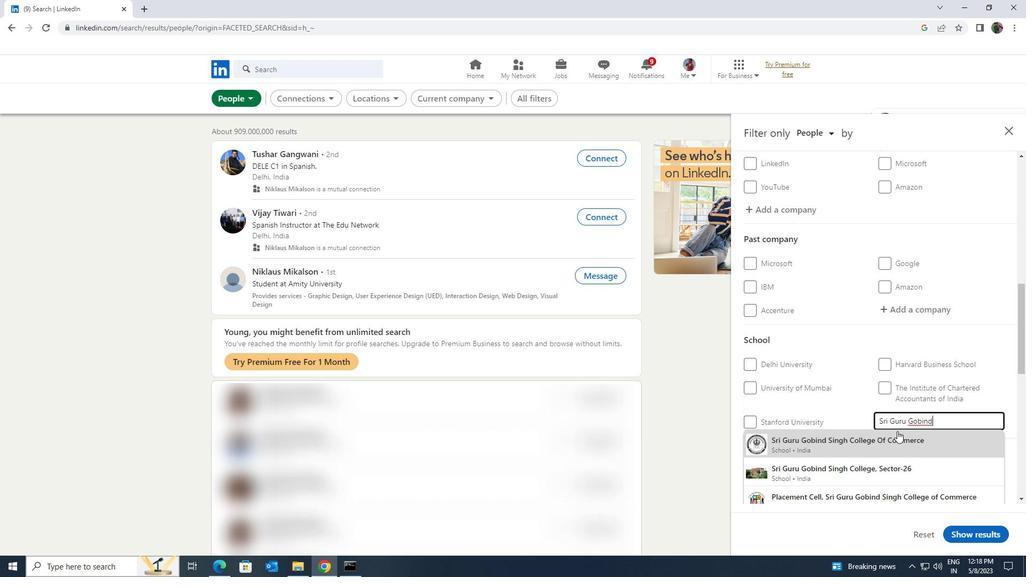 
Action: Mouse scrolled (897, 430) with delta (0, 0)
Screenshot: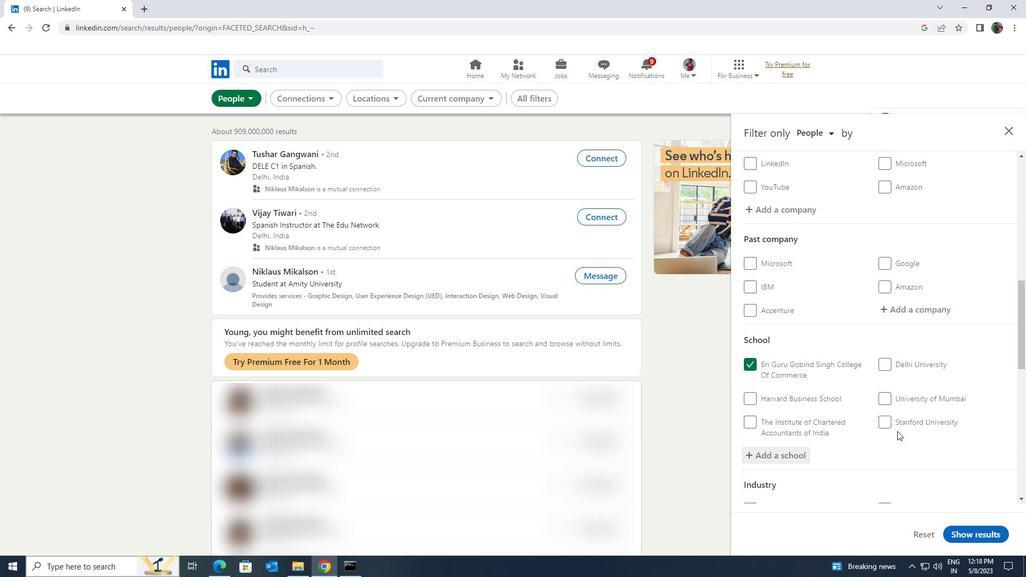 
Action: Mouse scrolled (897, 430) with delta (0, 0)
Screenshot: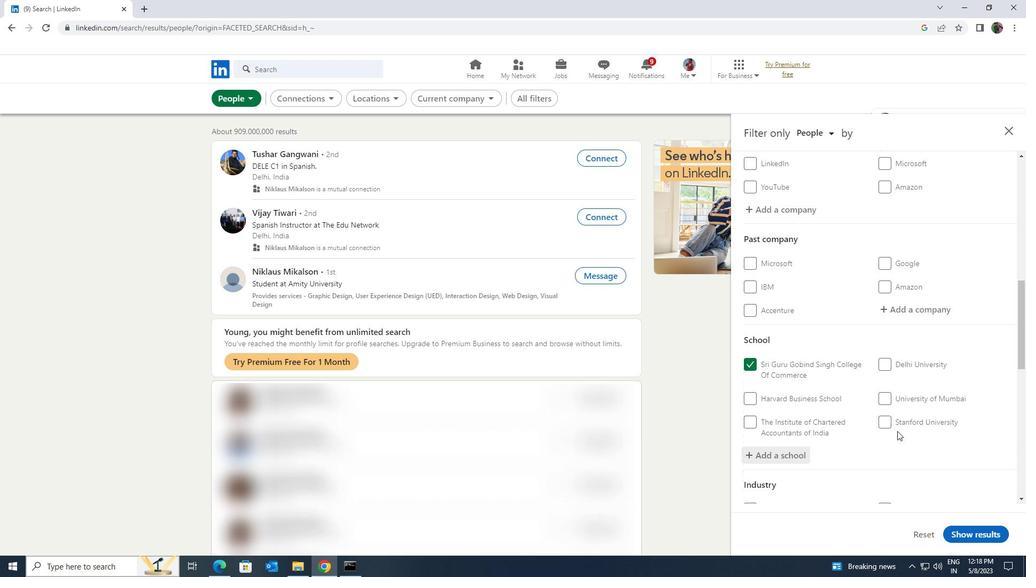 
Action: Mouse scrolled (897, 430) with delta (0, 0)
Screenshot: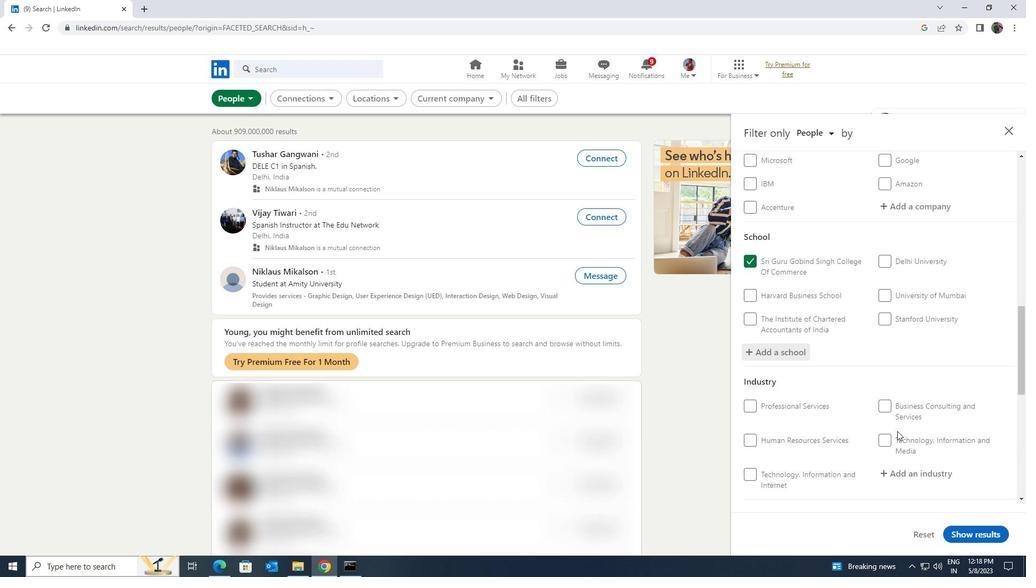 
Action: Mouse moved to (901, 424)
Screenshot: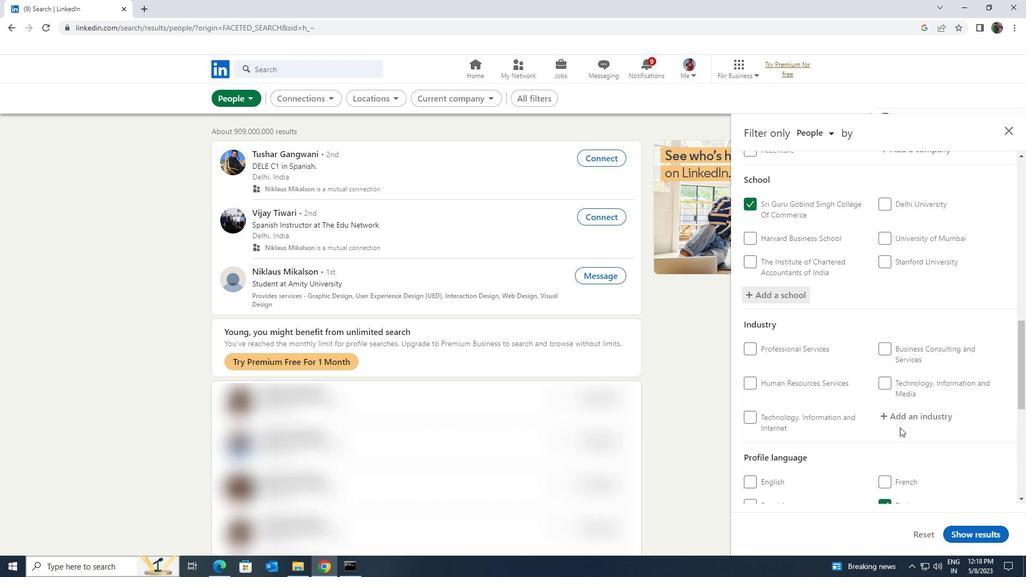 
Action: Mouse pressed left at (901, 424)
Screenshot: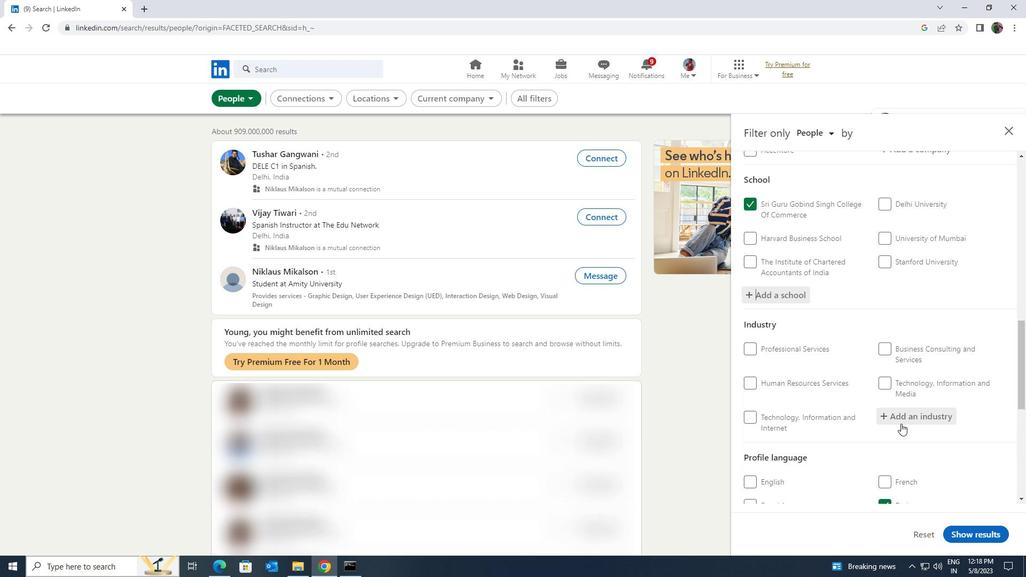 
Action: Key pressed <Key.shift><Key.shift><Key.shift><Key.shift>SECRE
Screenshot: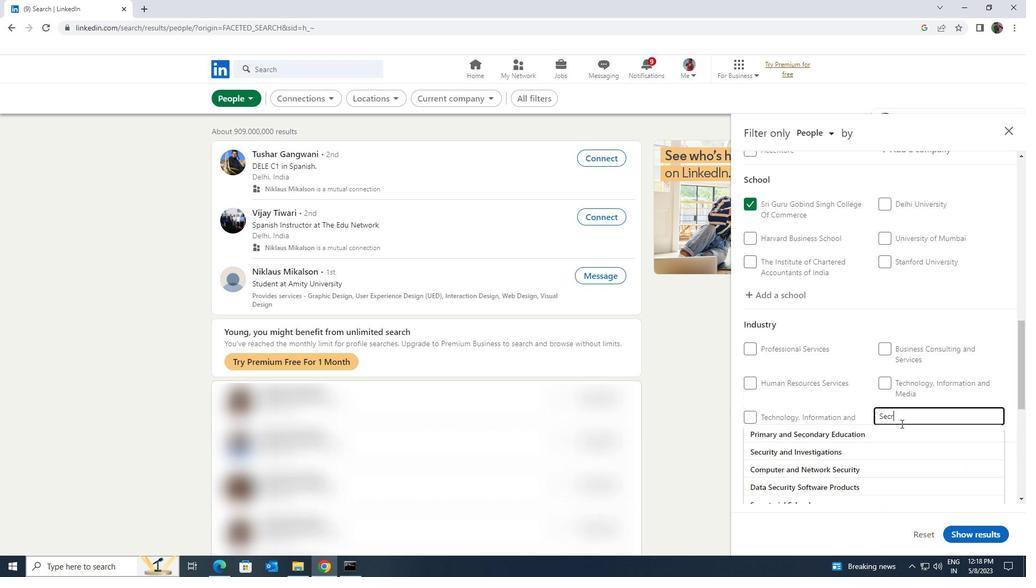 
Action: Mouse moved to (901, 429)
Screenshot: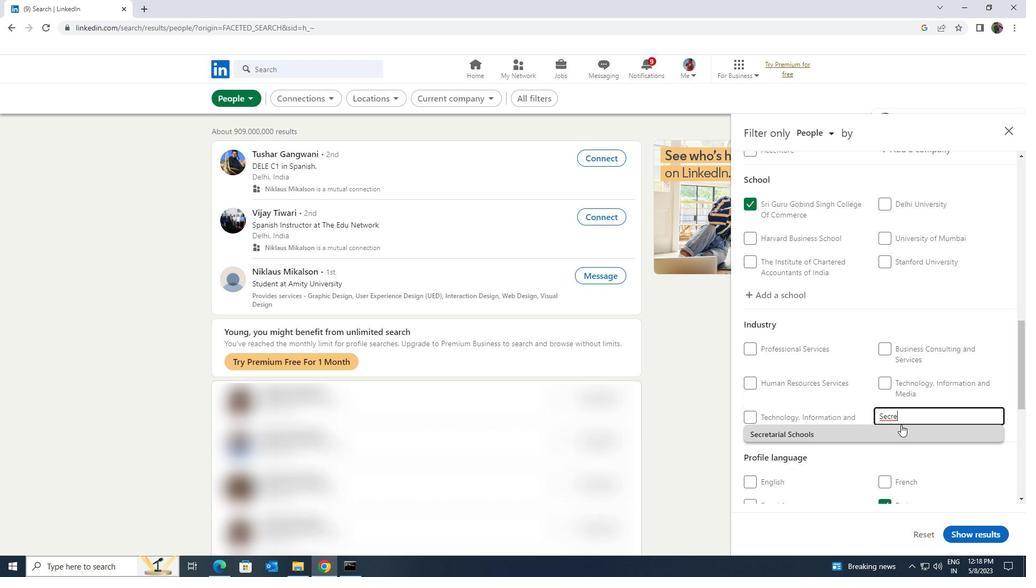
Action: Mouse pressed left at (901, 429)
Screenshot: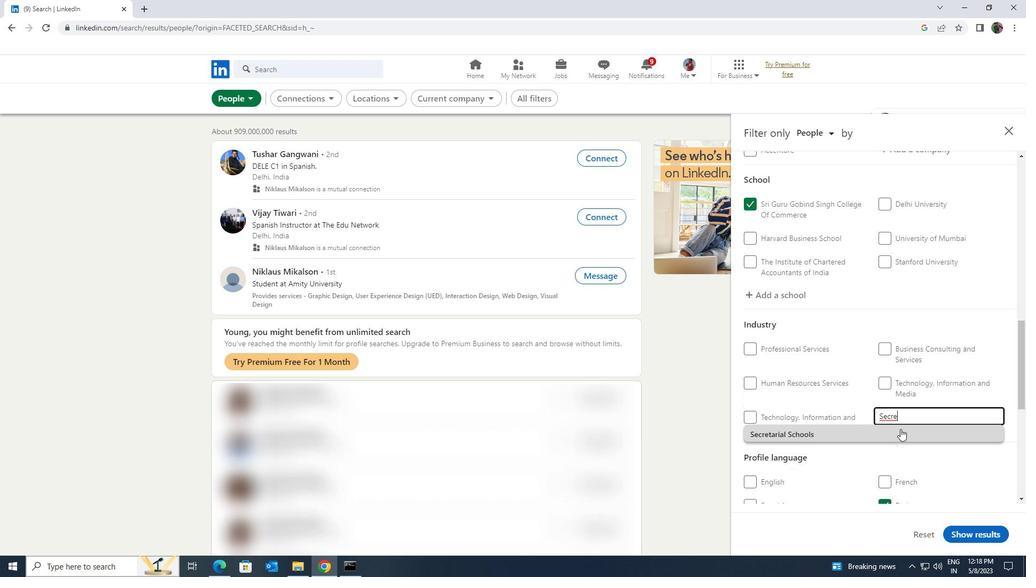 
Action: Mouse scrolled (901, 428) with delta (0, 0)
Screenshot: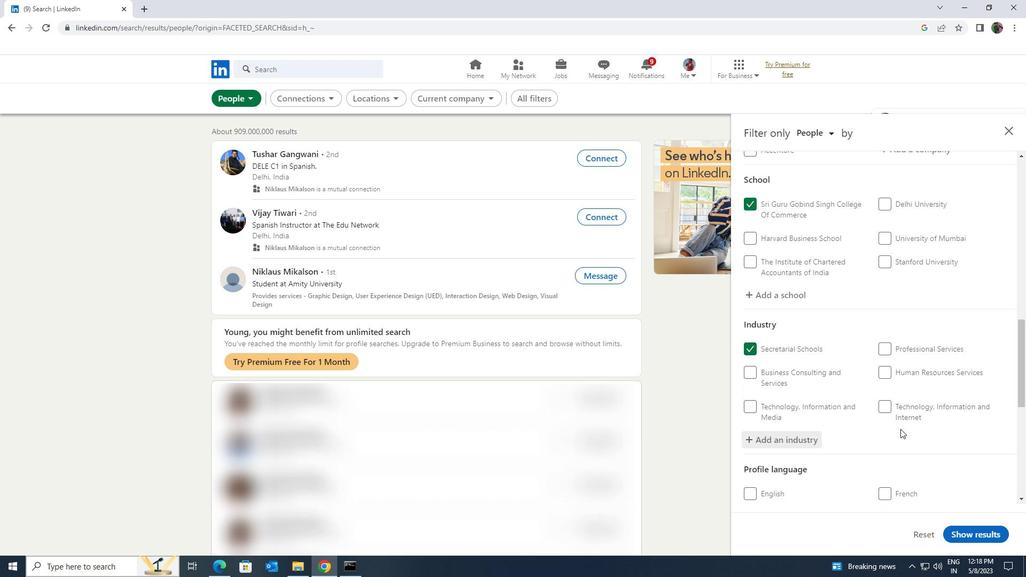 
Action: Mouse scrolled (901, 428) with delta (0, 0)
Screenshot: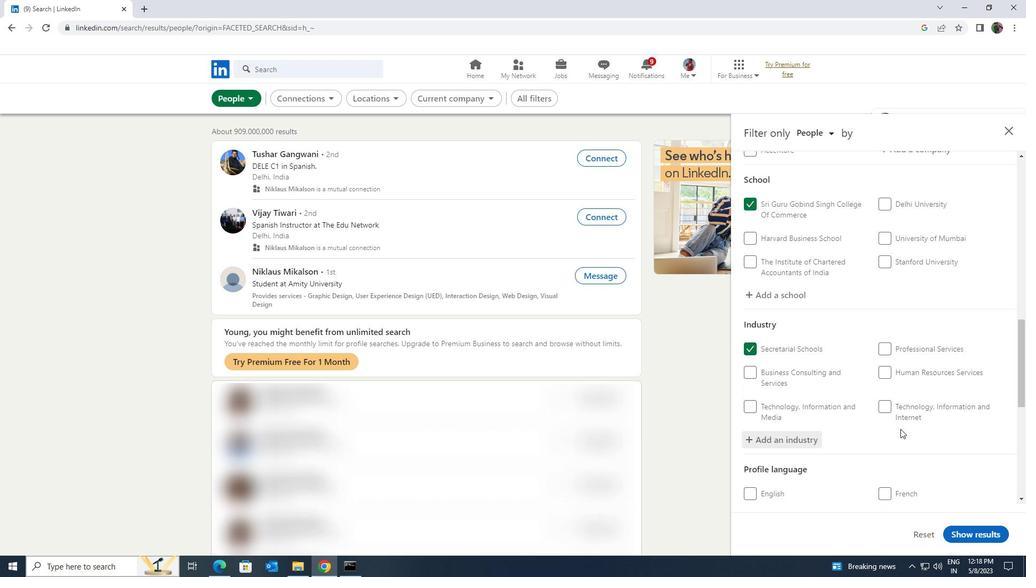 
Action: Mouse scrolled (901, 428) with delta (0, 0)
Screenshot: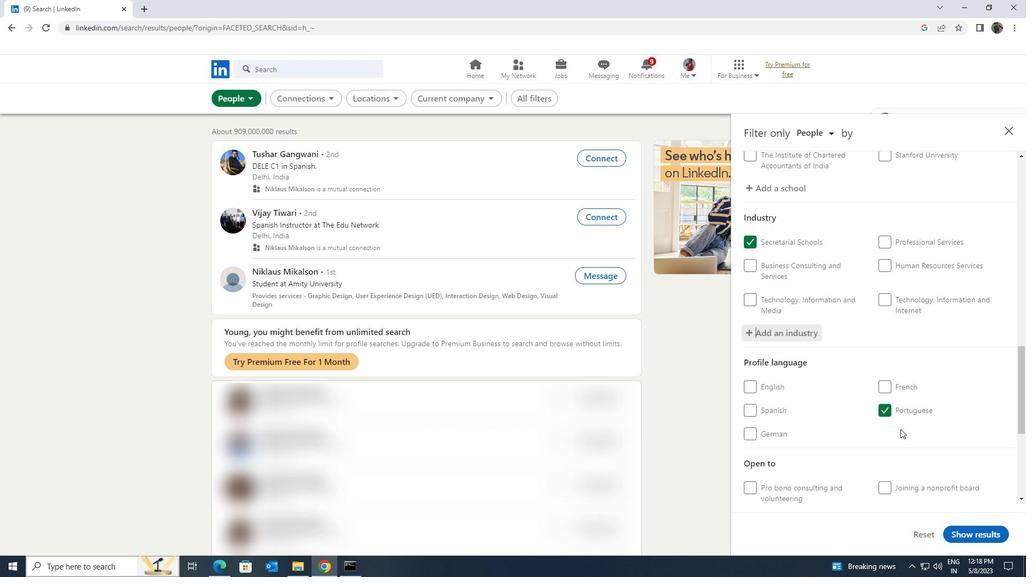 
Action: Mouse scrolled (901, 428) with delta (0, 0)
Screenshot: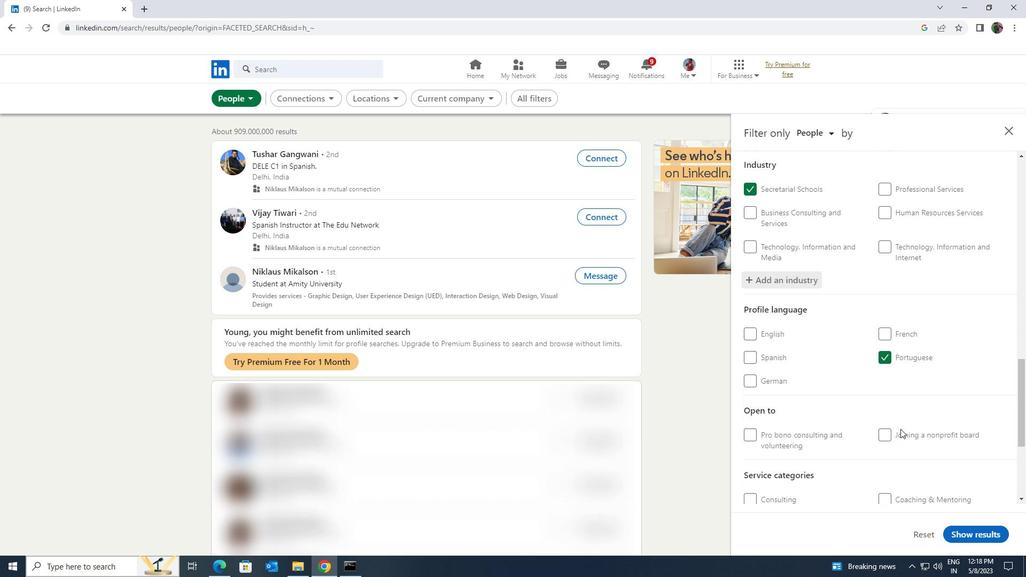 
Action: Mouse scrolled (901, 428) with delta (0, 0)
Screenshot: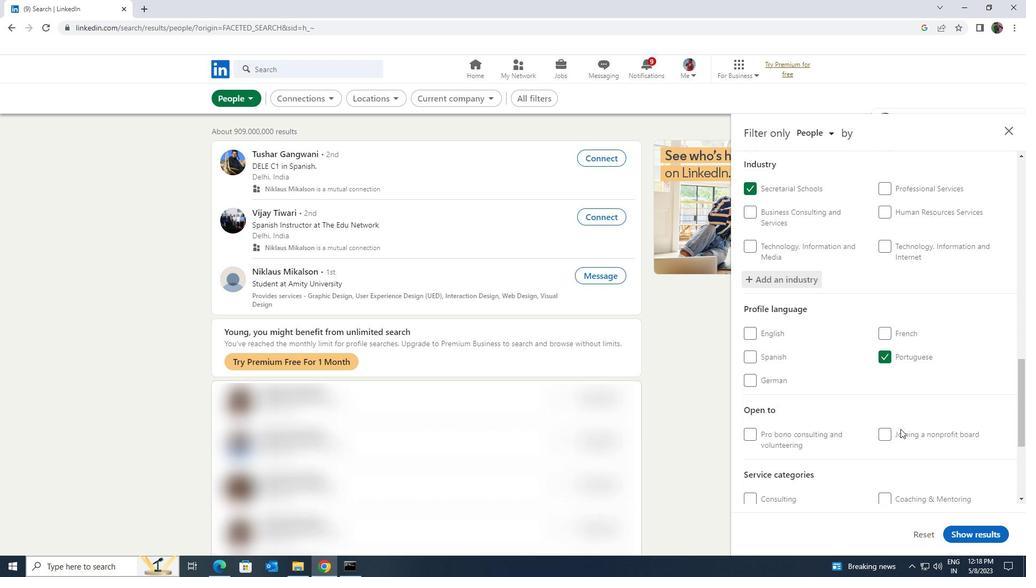 
Action: Mouse moved to (898, 433)
Screenshot: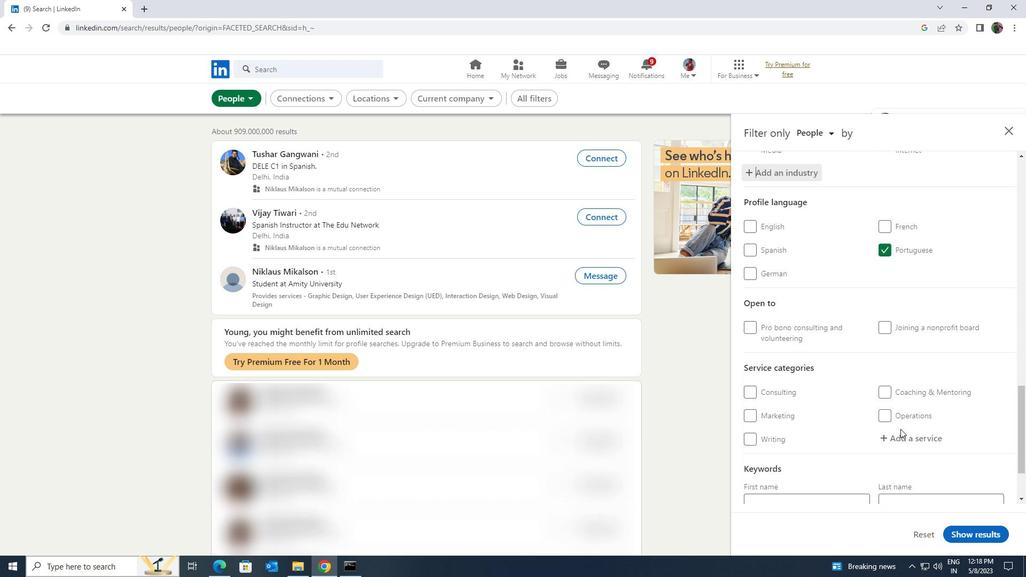 
Action: Mouse pressed left at (898, 433)
Screenshot: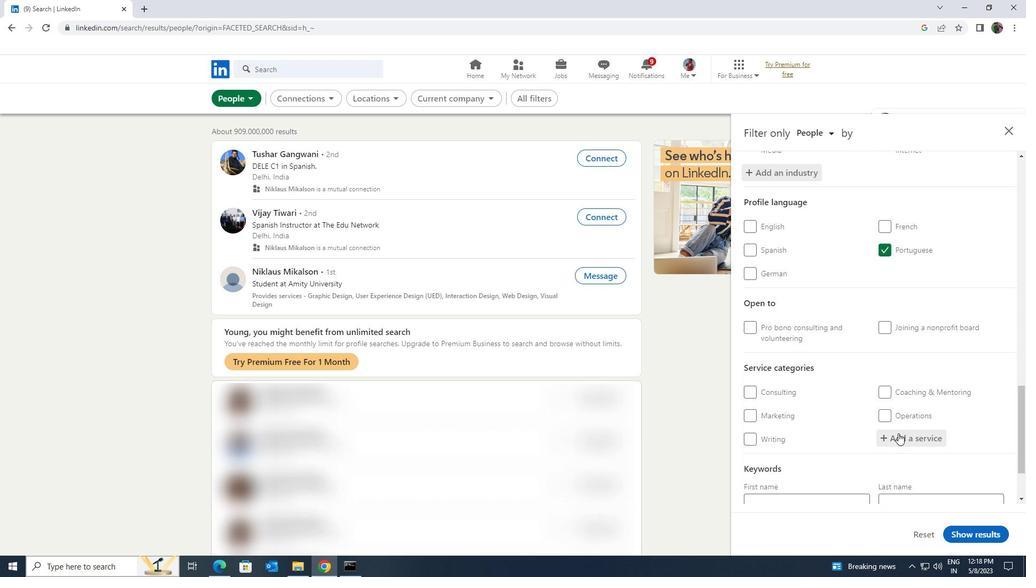 
Action: Key pressed <Key.shift><Key.shift><Key.shift><Key.shift><Key.shift><Key.shift><Key.shift><Key.shift><Key.shift>TYPING
Screenshot: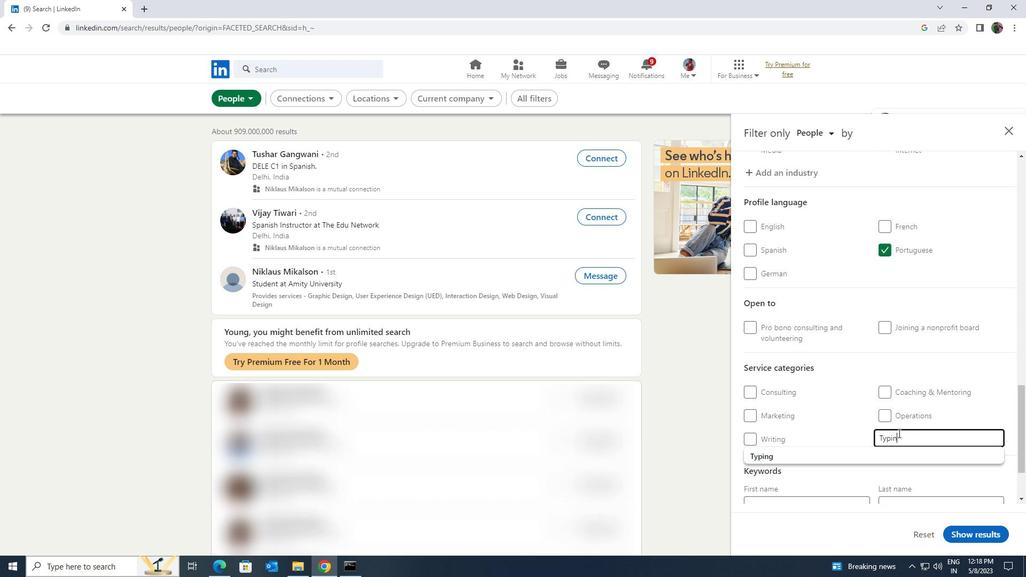 
Action: Mouse moved to (892, 450)
Screenshot: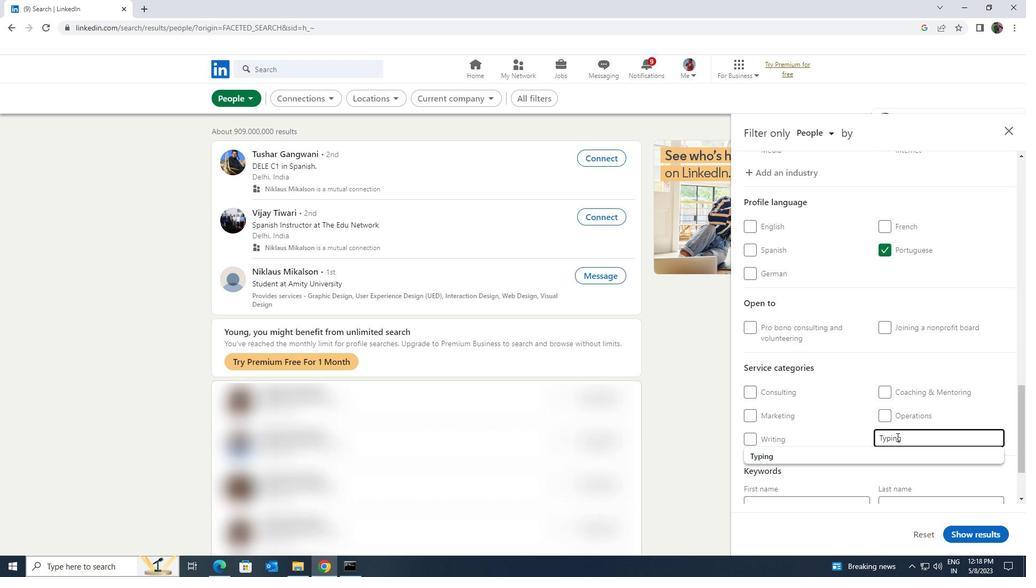
Action: Mouse pressed left at (892, 450)
Screenshot: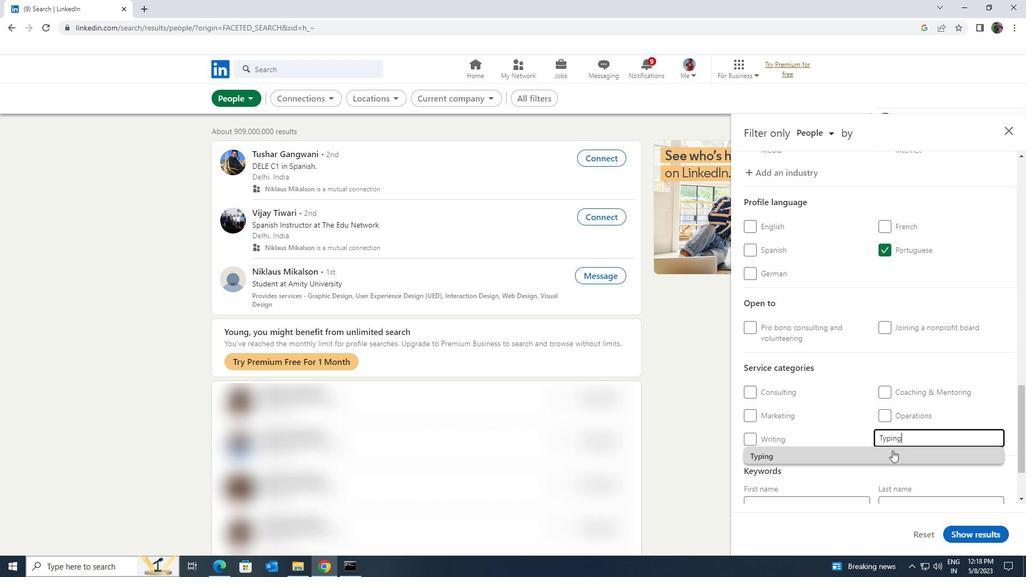 
Action: Mouse moved to (832, 398)
Screenshot: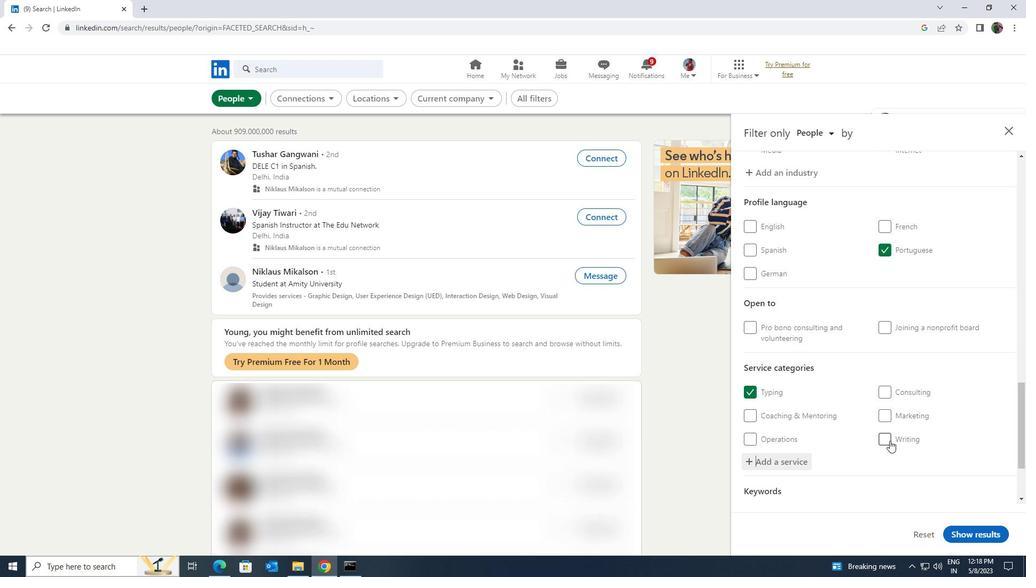 
Action: Mouse scrolled (832, 398) with delta (0, 0)
Screenshot: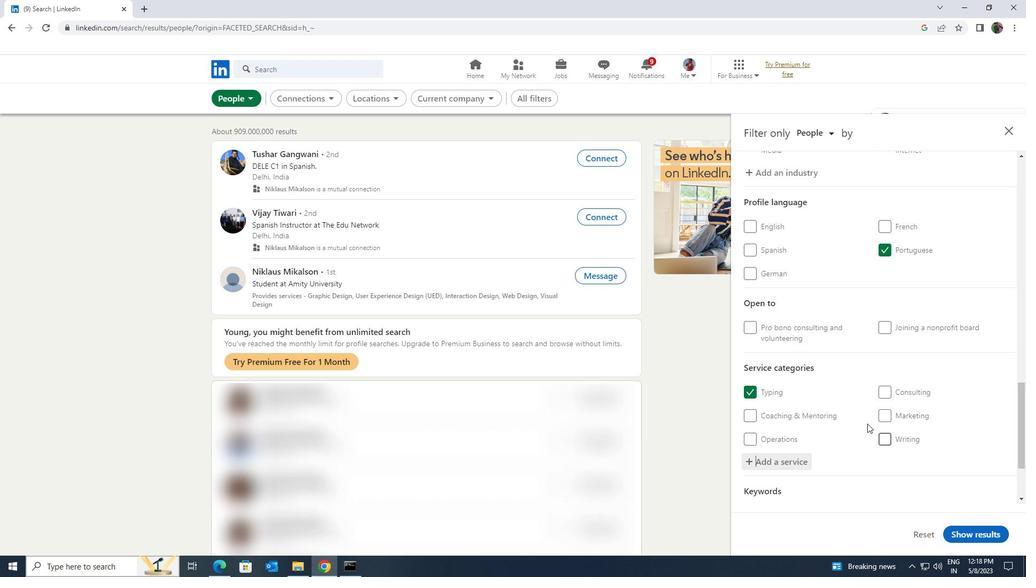 
Action: Mouse scrolled (832, 398) with delta (0, 0)
Screenshot: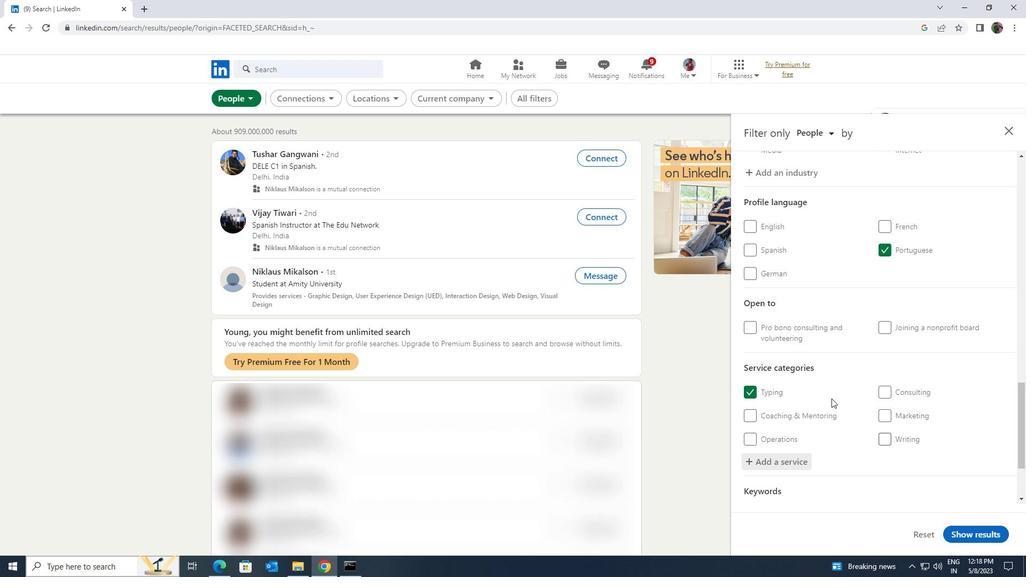 
Action: Mouse moved to (832, 398)
Screenshot: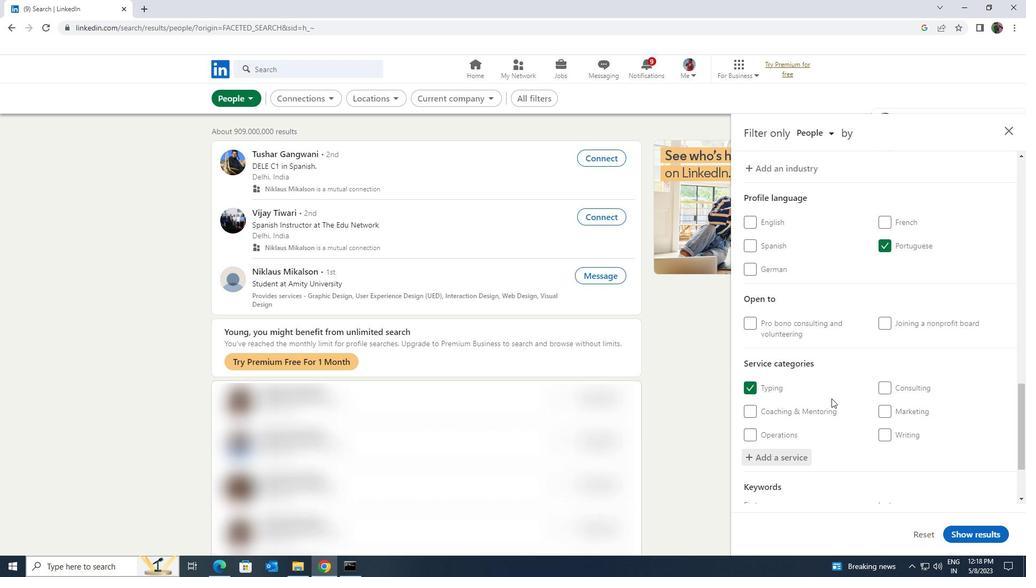 
Action: Mouse scrolled (832, 397) with delta (0, 0)
Screenshot: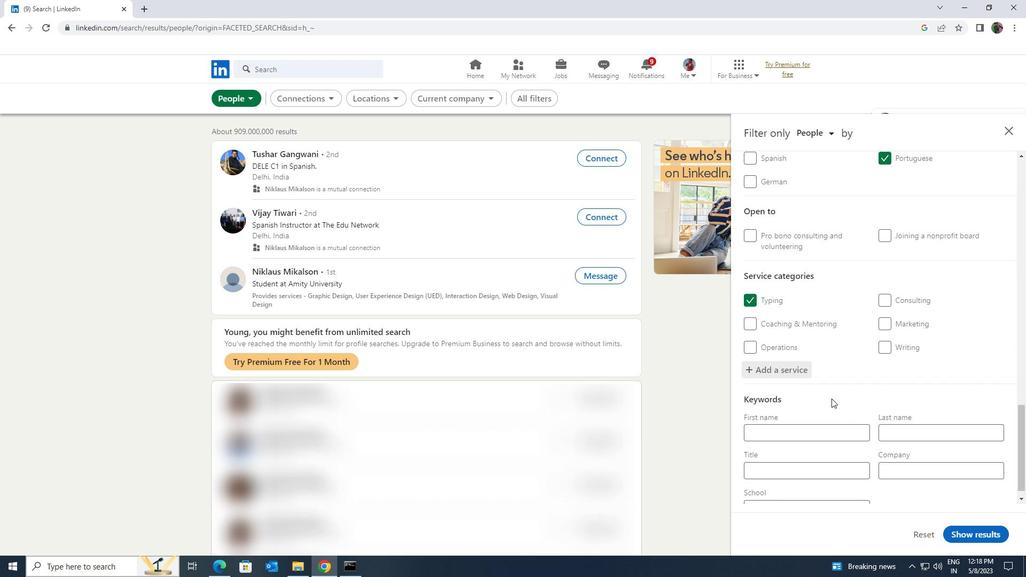 
Action: Mouse moved to (827, 460)
Screenshot: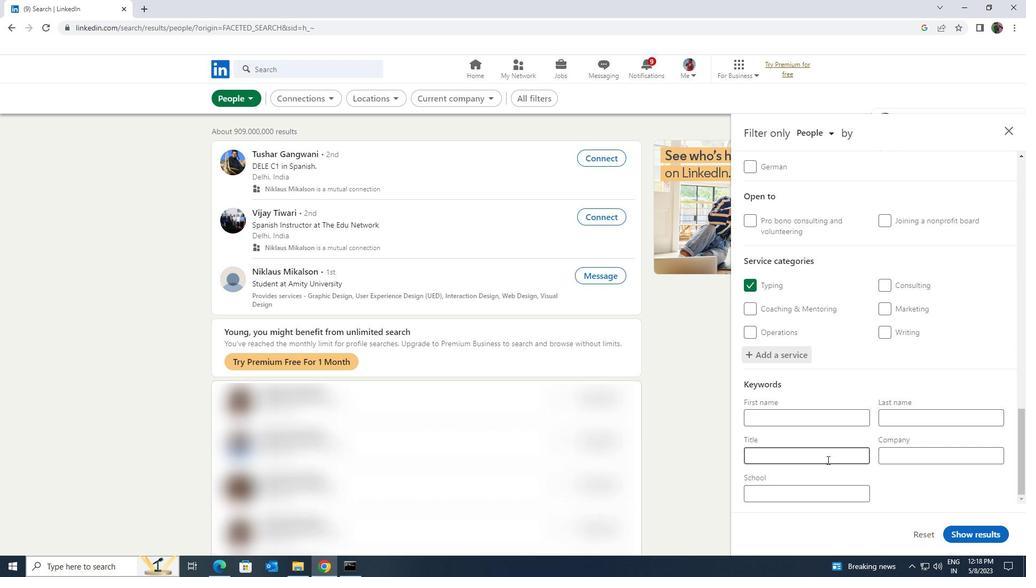 
Action: Mouse pressed left at (827, 460)
Screenshot: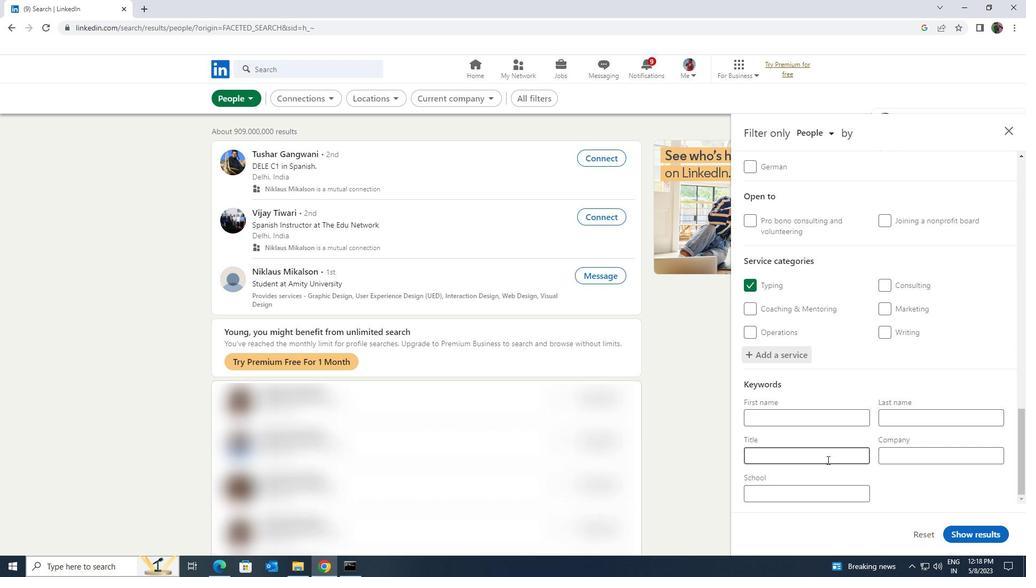 
Action: Key pressed <Key.shift><Key.shift><Key.shift><Key.shift><Key.shift><Key.shift><Key.shift>OFFICE<Key.space><Key.shift>CLERK
Screenshot: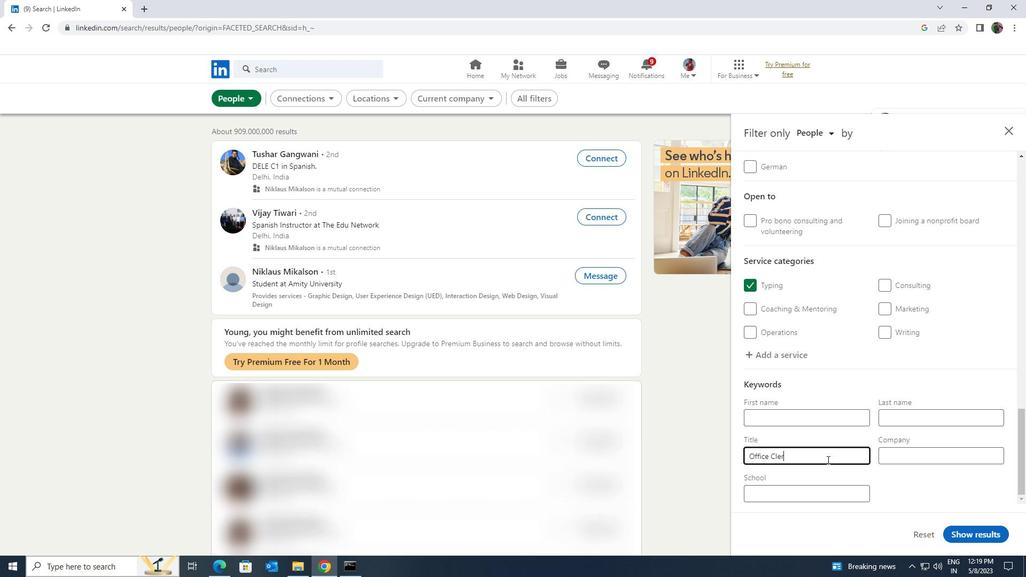 
Action: Mouse moved to (959, 527)
Screenshot: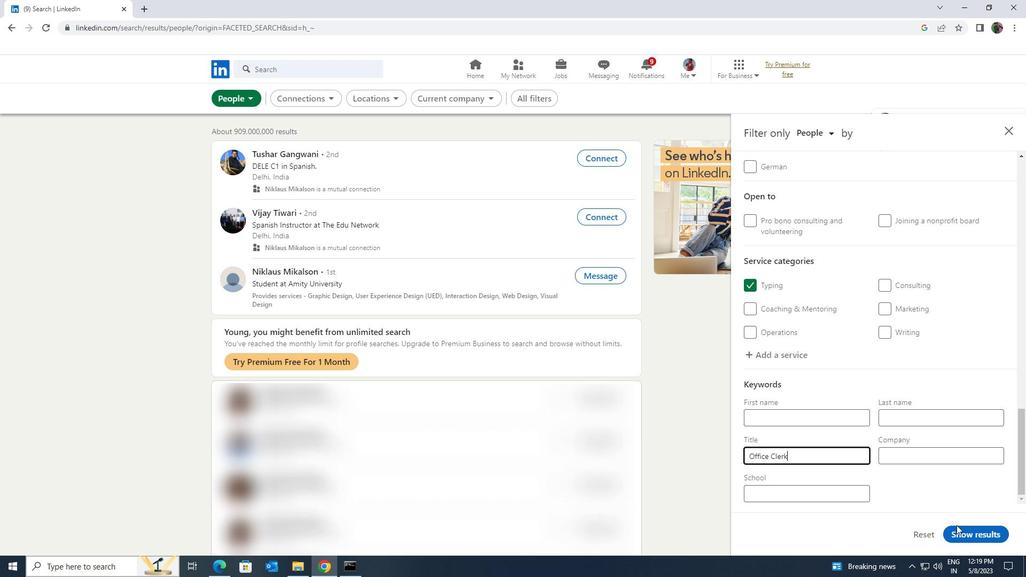 
Action: Mouse pressed left at (959, 527)
Screenshot: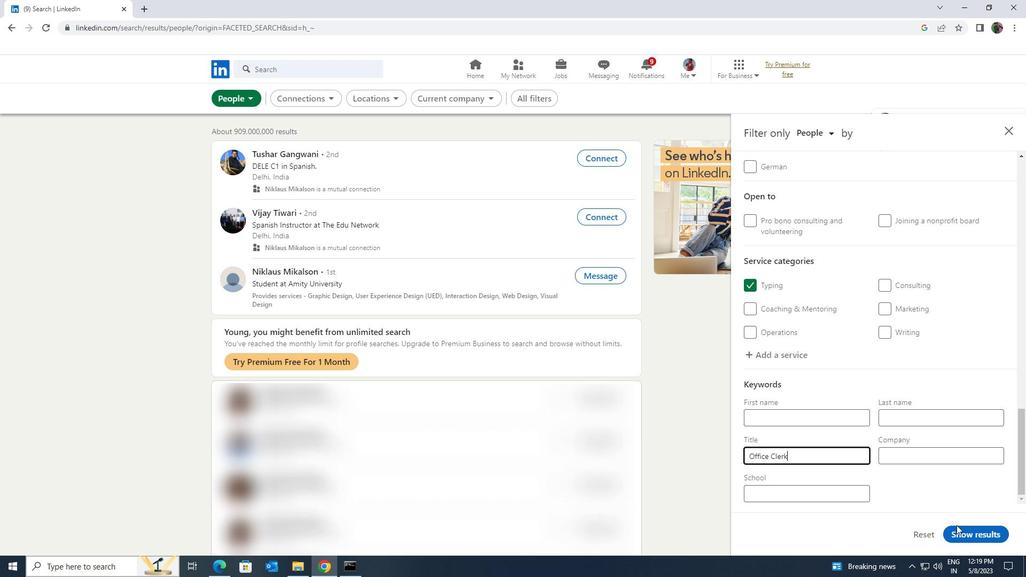 
